Task: Search one way flight ticket for 4 adults, 1 infant in seat and 1 infant on lap in premium economy from Great Falls: Great Falls International Airport to Greenville: Pitt-greenville Airport on 5-2-2023. Choice of flights is JetBlue. Number of bags: 2 carry on bags and 1 checked bag. Price is upto 98000. Outbound departure time preference is 4:15.
Action: Mouse moved to (276, 244)
Screenshot: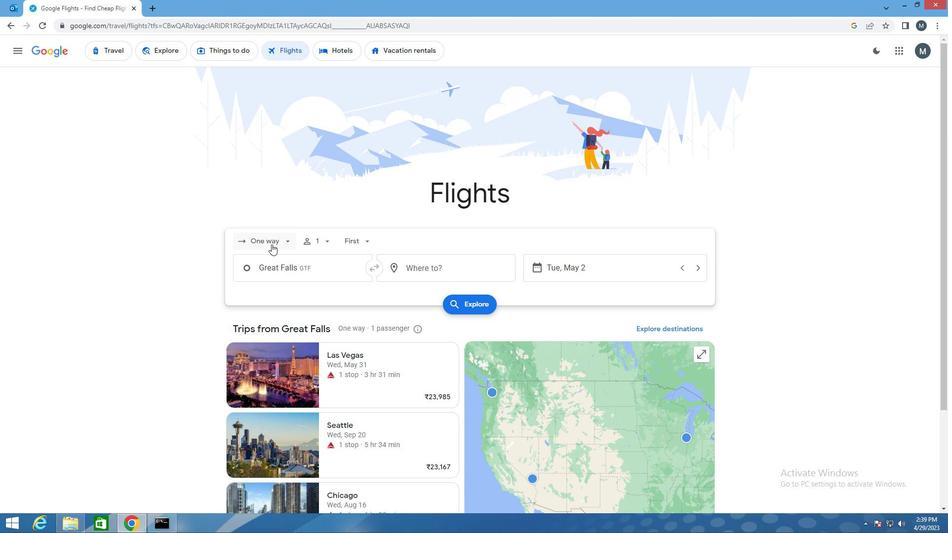 
Action: Mouse pressed left at (276, 244)
Screenshot: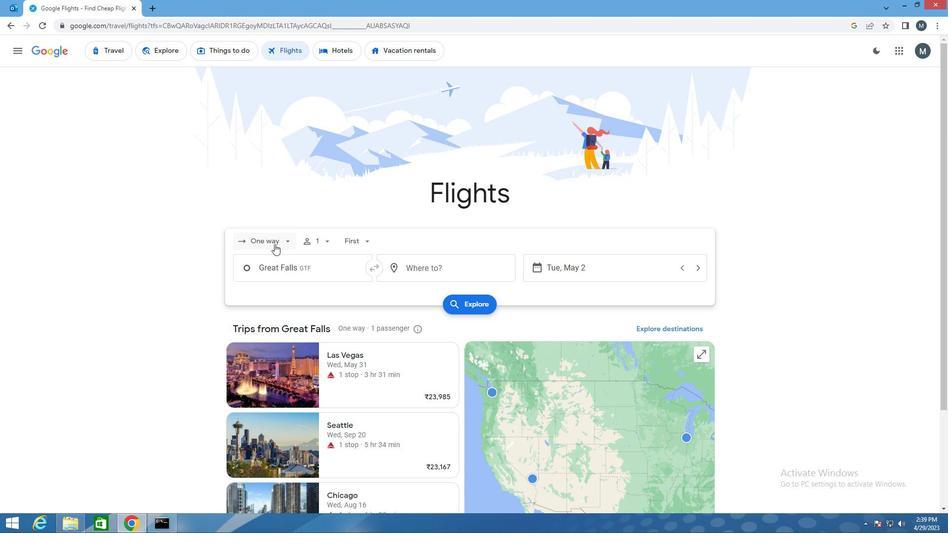 
Action: Mouse moved to (291, 282)
Screenshot: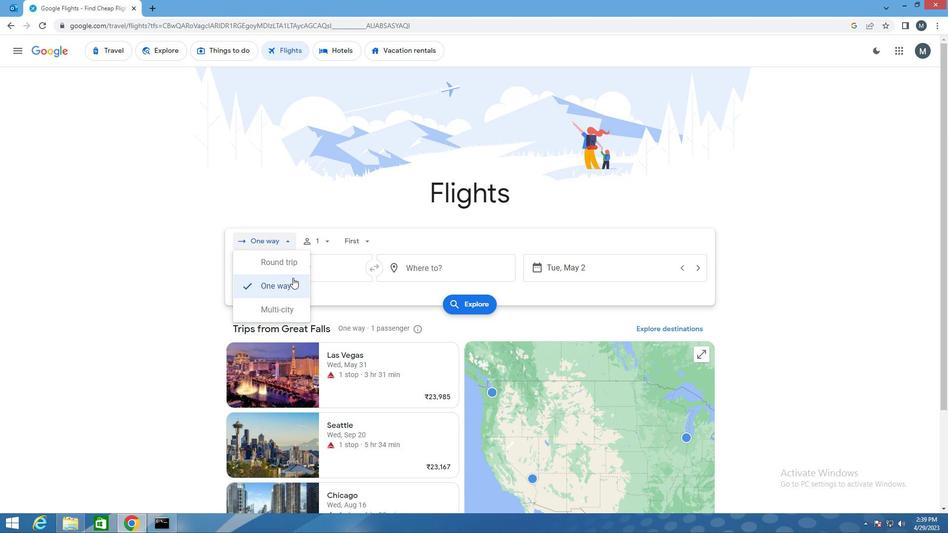 
Action: Mouse pressed left at (291, 282)
Screenshot: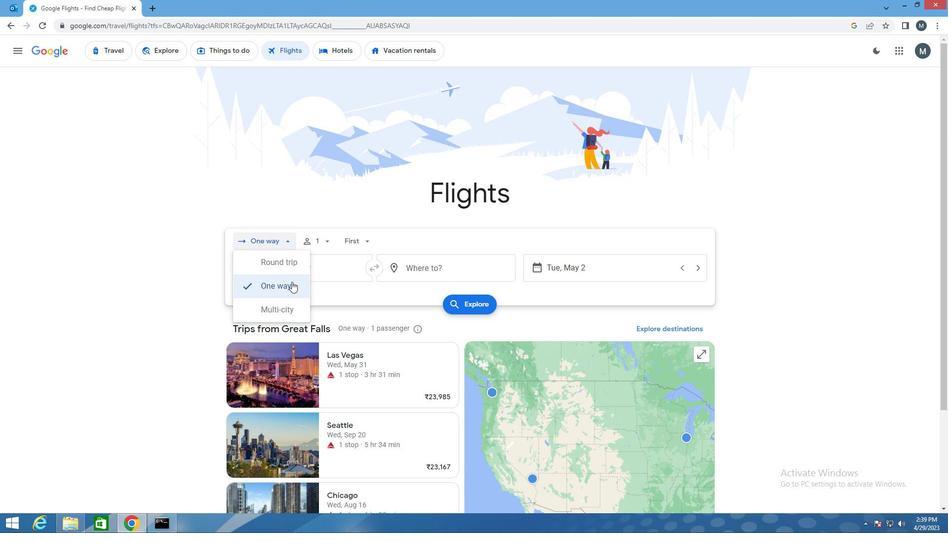
Action: Mouse moved to (322, 238)
Screenshot: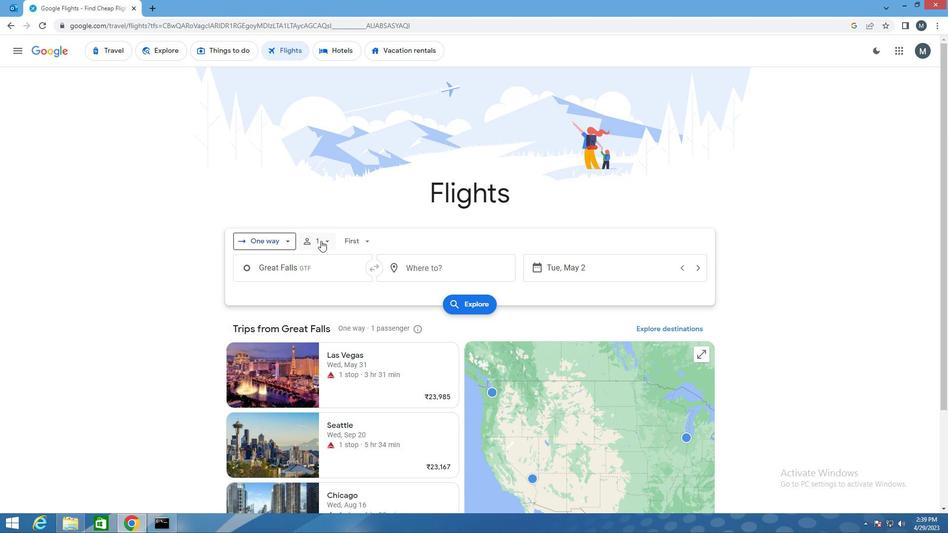 
Action: Mouse pressed left at (322, 238)
Screenshot: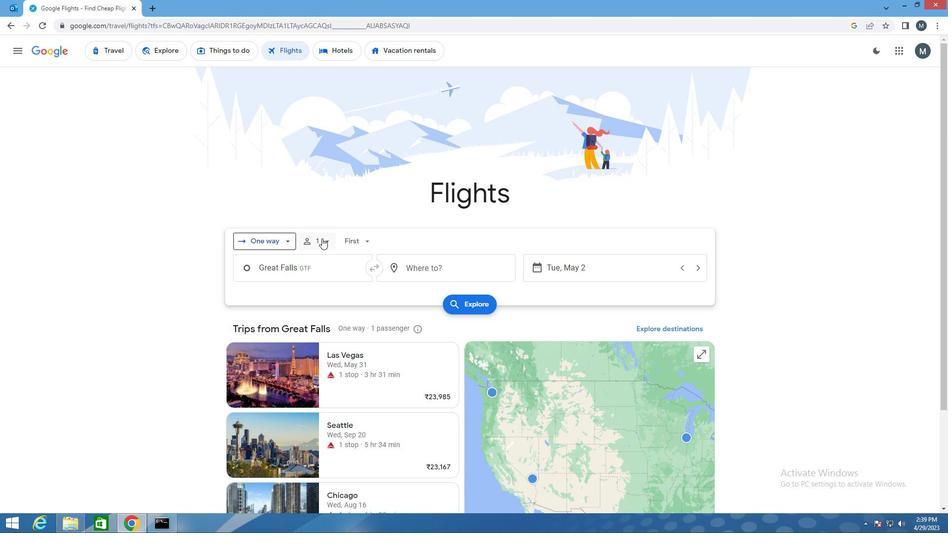 
Action: Mouse moved to (404, 266)
Screenshot: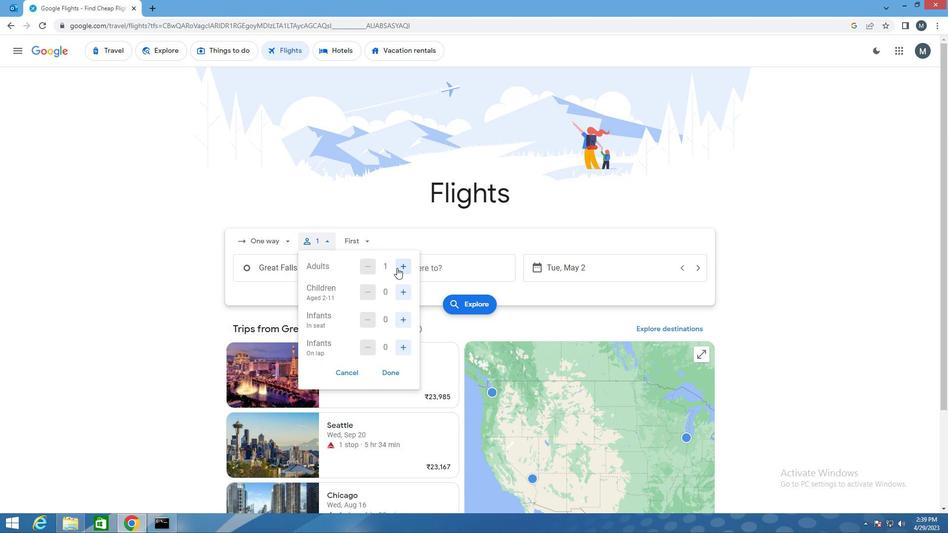 
Action: Mouse pressed left at (404, 266)
Screenshot: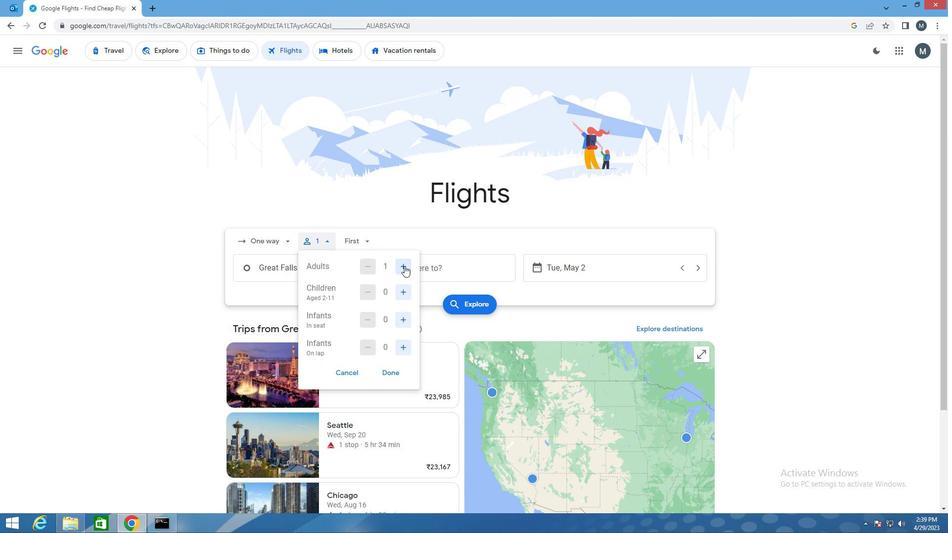 
Action: Mouse pressed left at (404, 266)
Screenshot: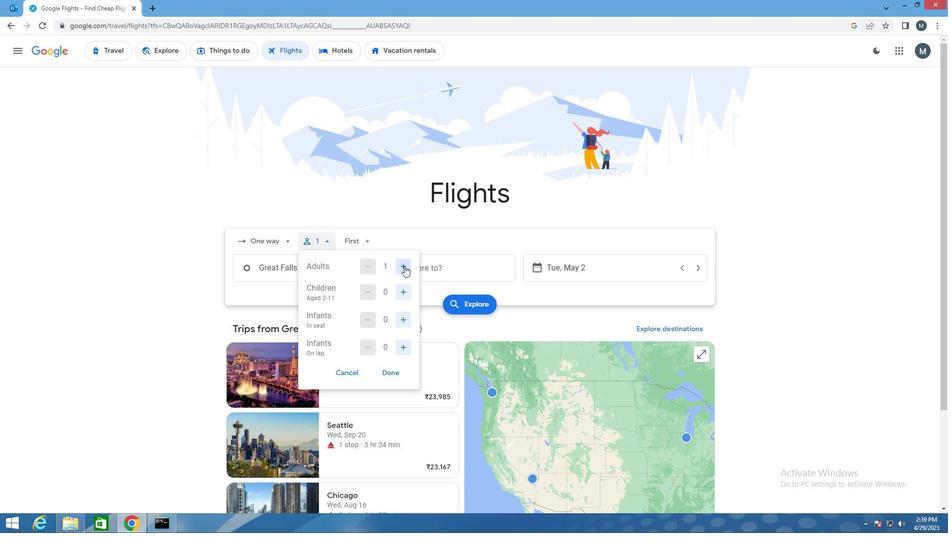 
Action: Mouse pressed left at (404, 266)
Screenshot: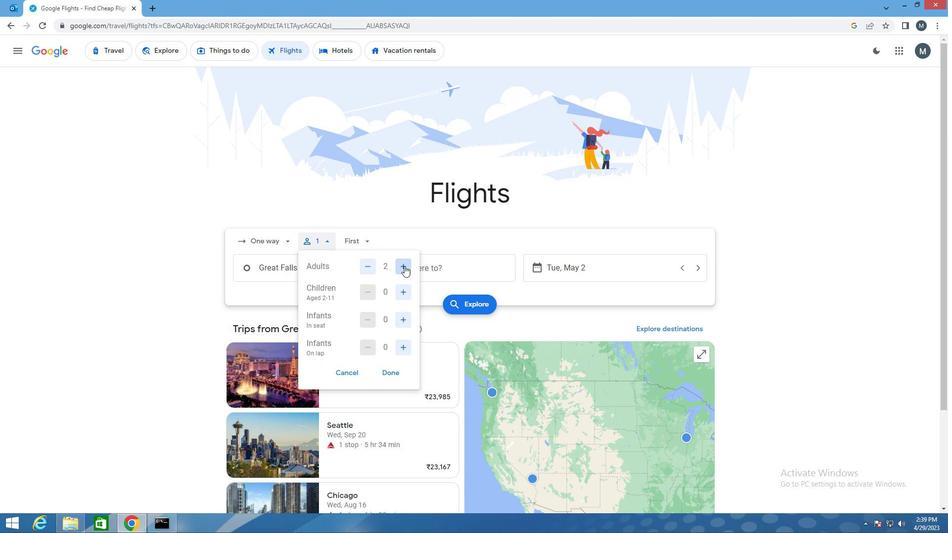 
Action: Mouse moved to (404, 295)
Screenshot: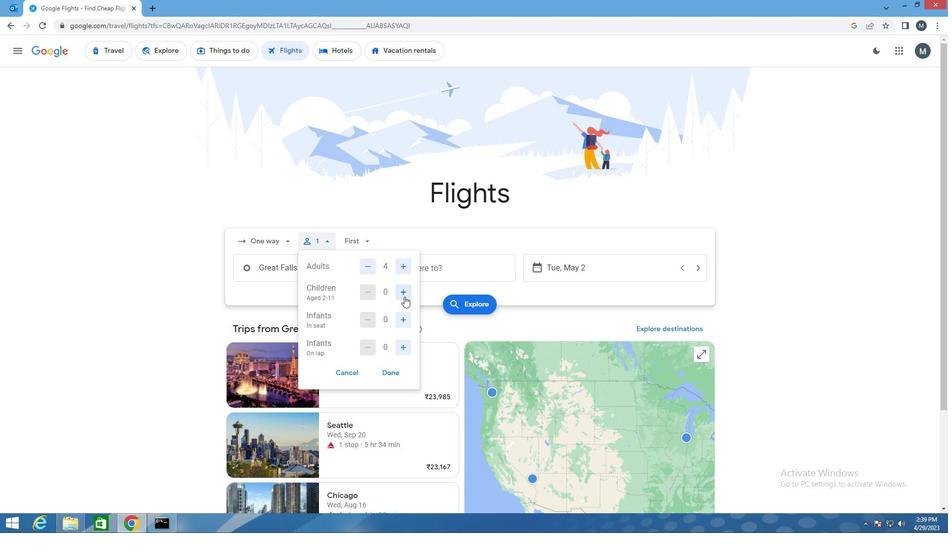 
Action: Mouse pressed left at (404, 295)
Screenshot: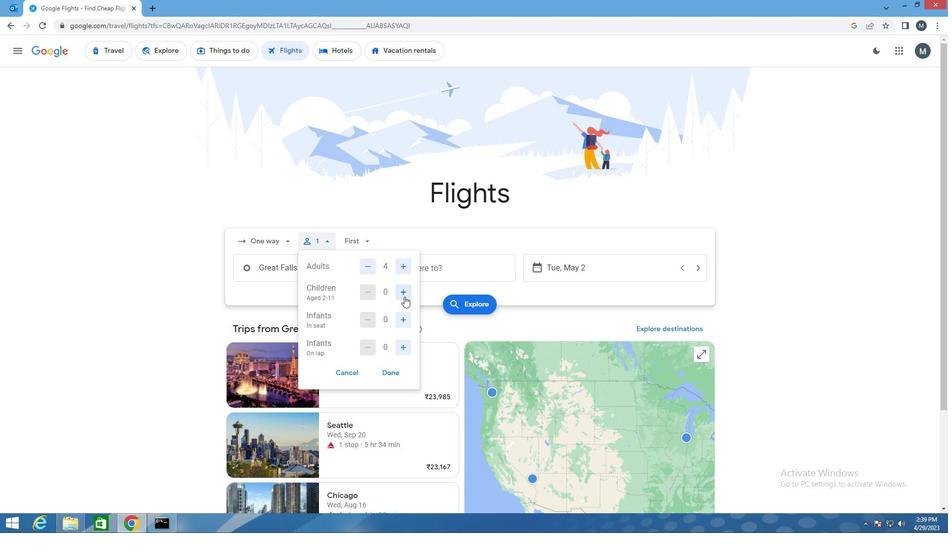 
Action: Mouse moved to (367, 294)
Screenshot: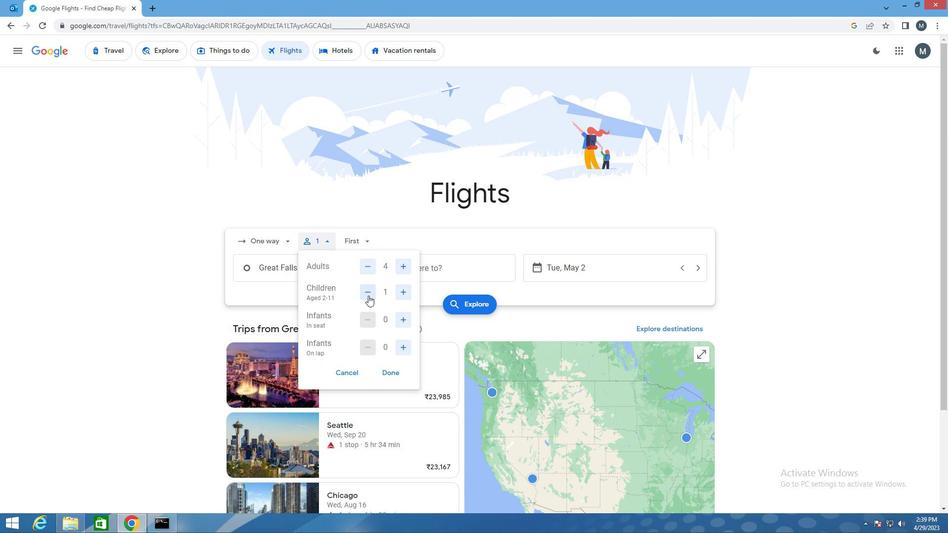
Action: Mouse pressed left at (367, 294)
Screenshot: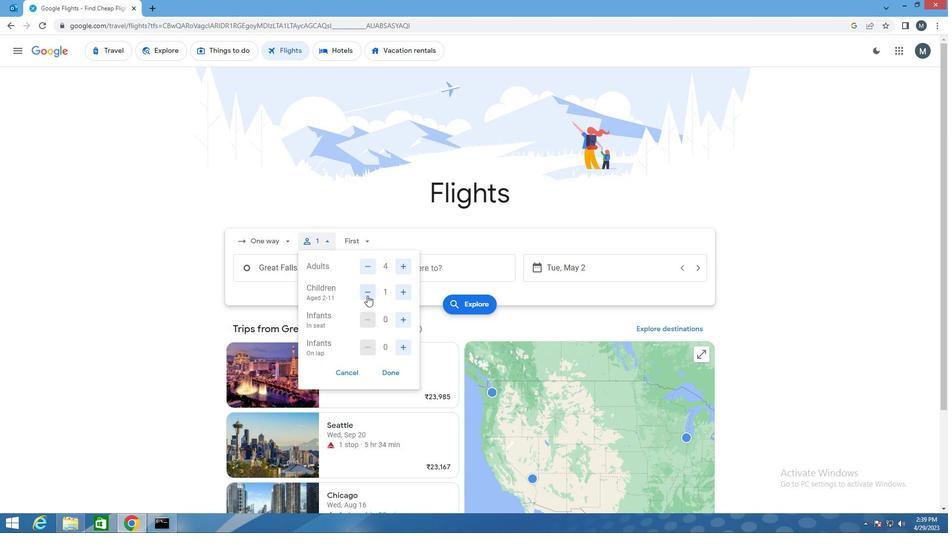 
Action: Mouse moved to (401, 324)
Screenshot: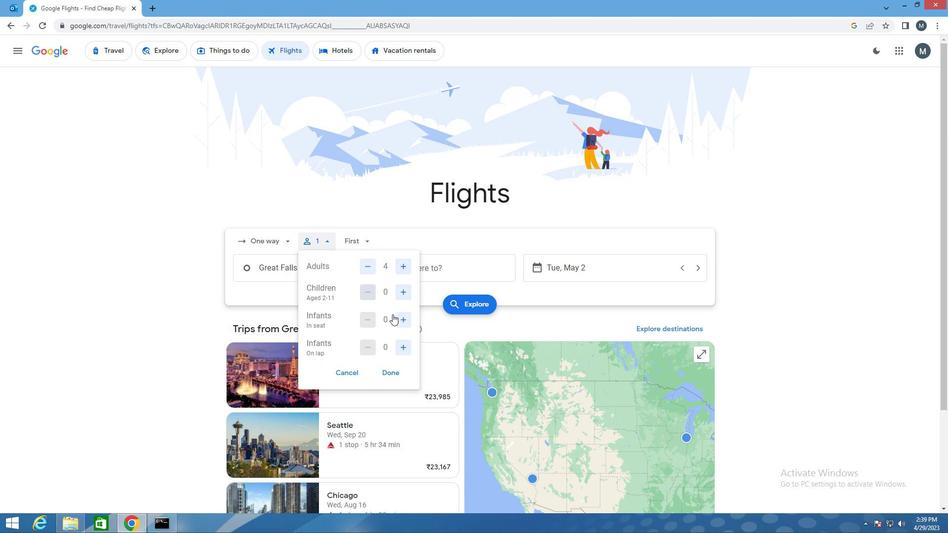 
Action: Mouse pressed left at (401, 324)
Screenshot: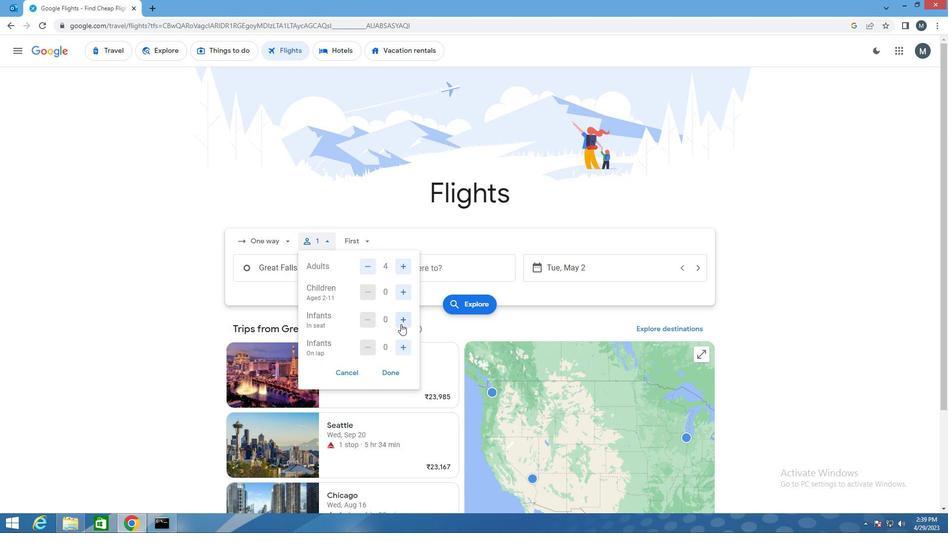 
Action: Mouse moved to (404, 344)
Screenshot: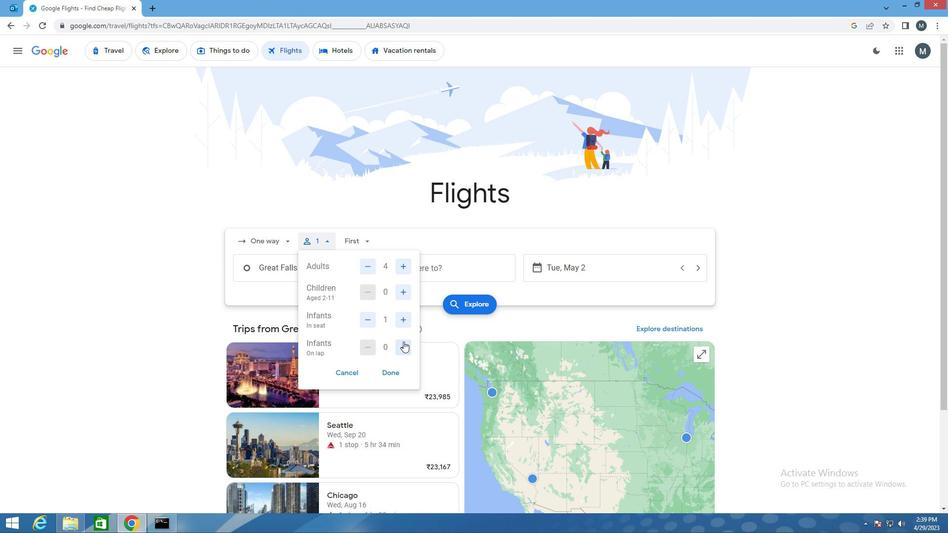 
Action: Mouse pressed left at (404, 344)
Screenshot: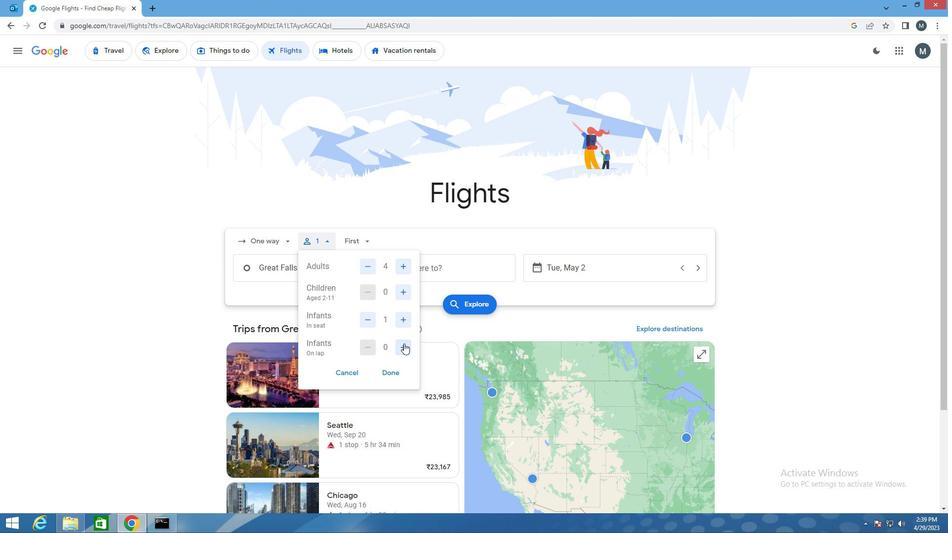 
Action: Mouse moved to (389, 373)
Screenshot: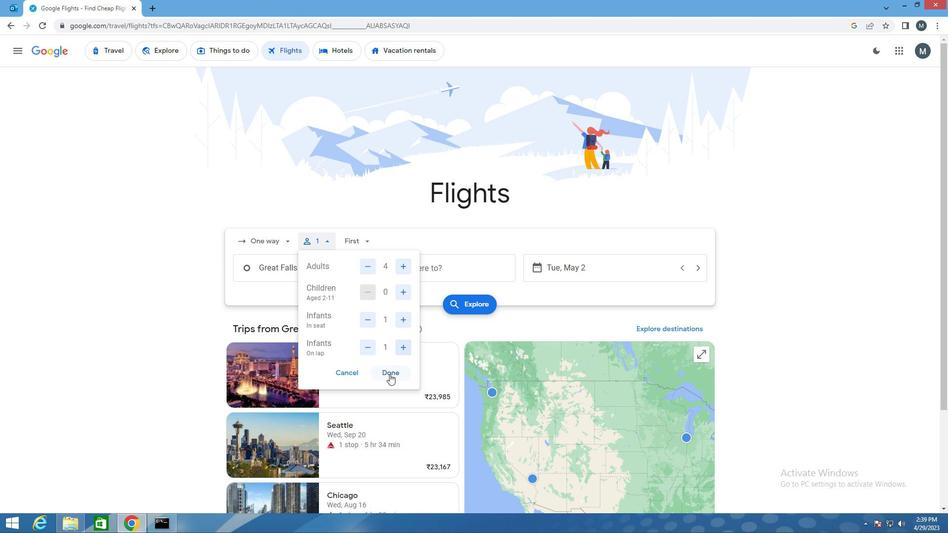 
Action: Mouse pressed left at (389, 373)
Screenshot: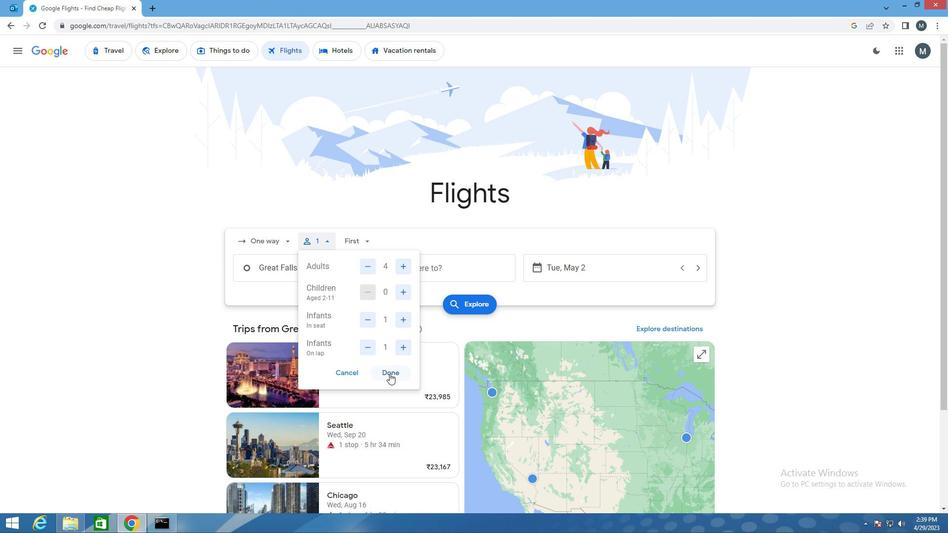 
Action: Mouse moved to (368, 247)
Screenshot: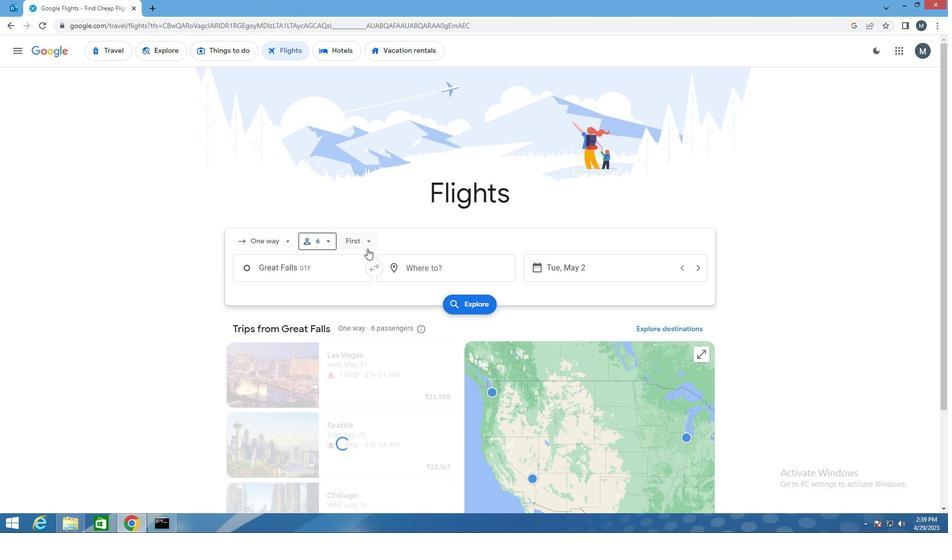 
Action: Mouse pressed left at (368, 247)
Screenshot: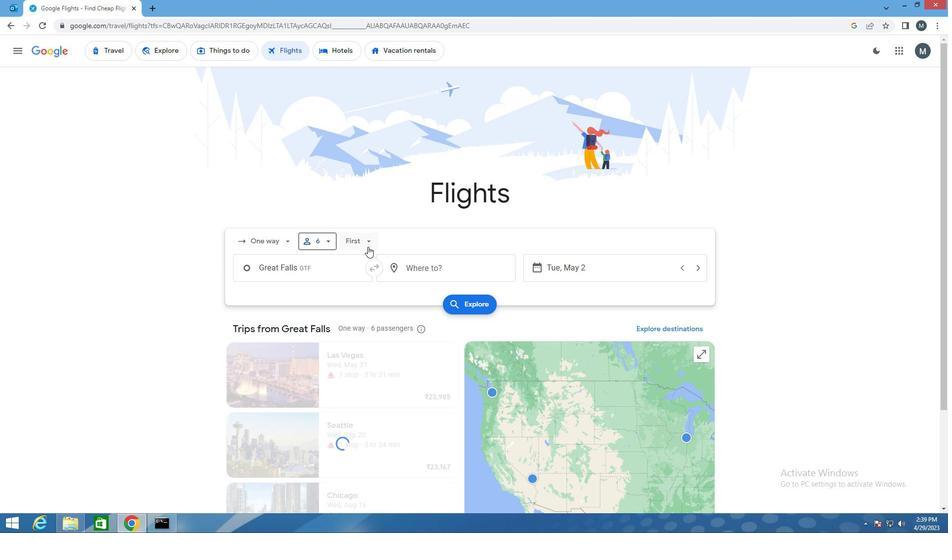 
Action: Mouse moved to (381, 288)
Screenshot: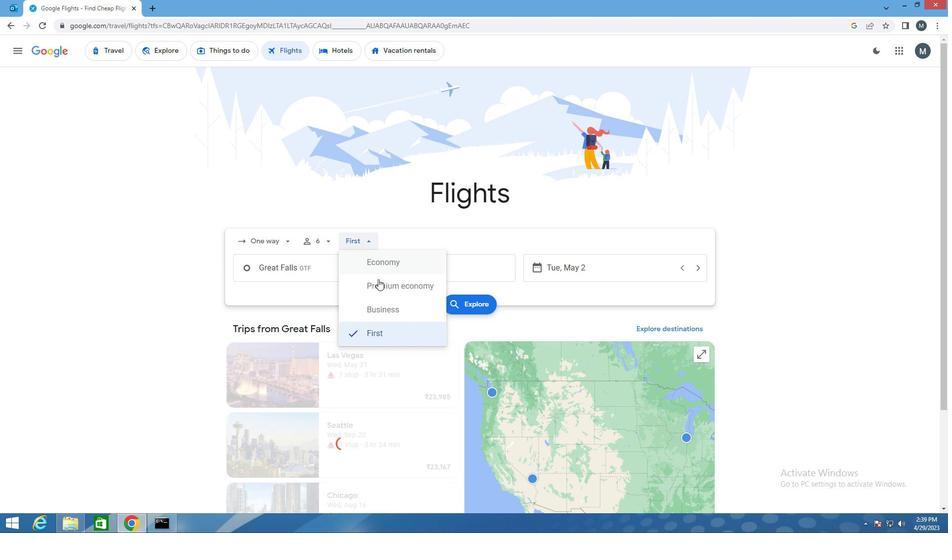 
Action: Mouse pressed left at (381, 288)
Screenshot: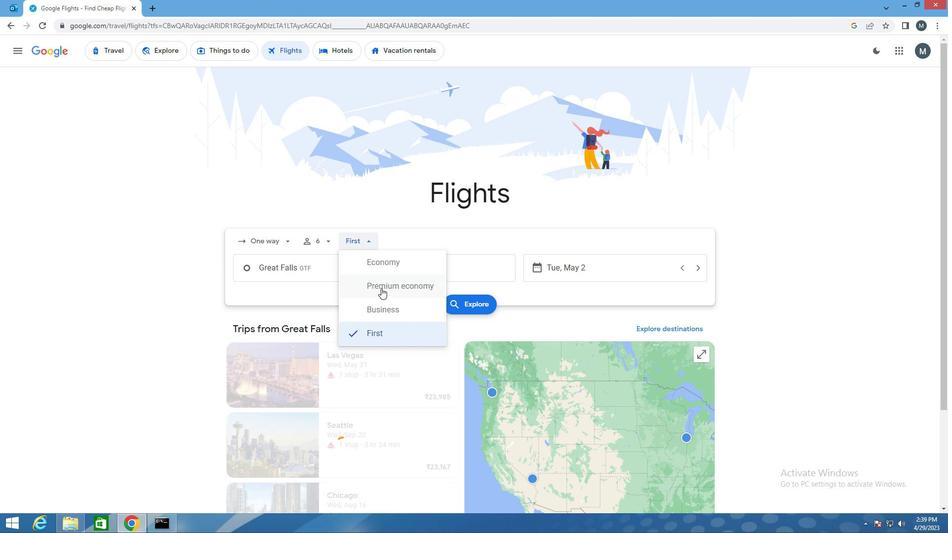 
Action: Mouse moved to (304, 271)
Screenshot: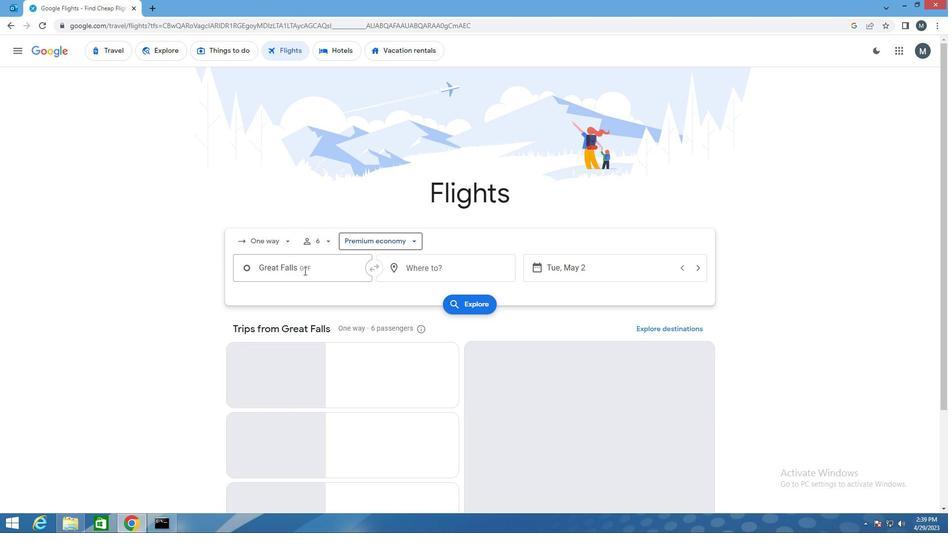 
Action: Mouse pressed left at (304, 271)
Screenshot: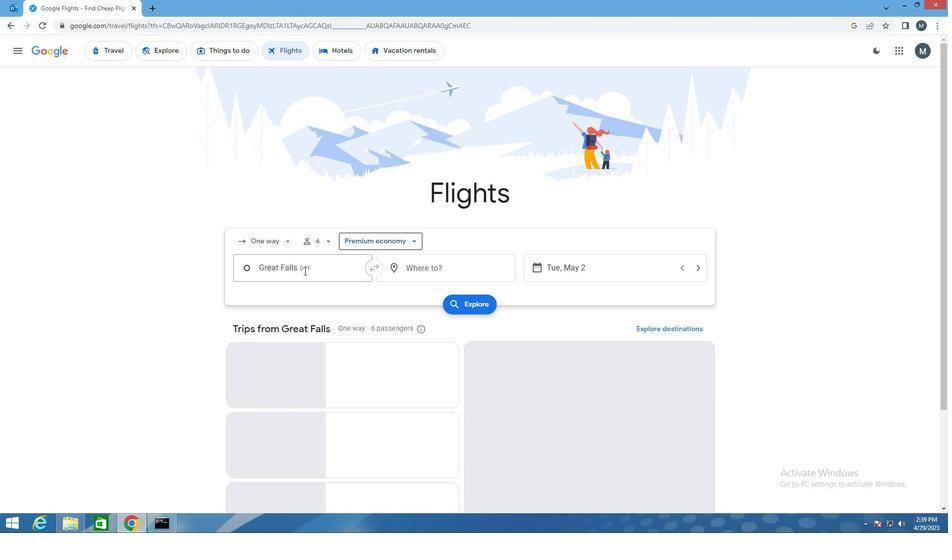 
Action: Key pressed gtf
Screenshot: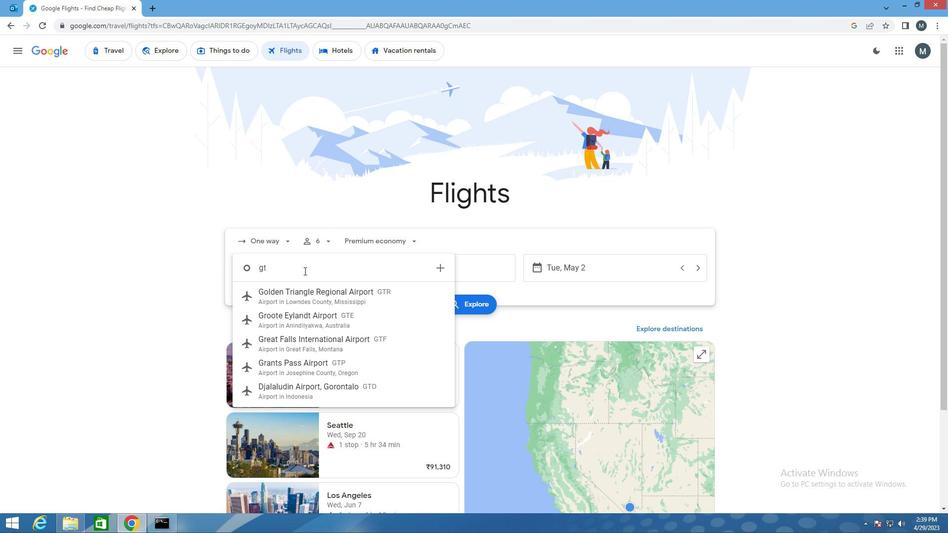 
Action: Mouse moved to (313, 278)
Screenshot: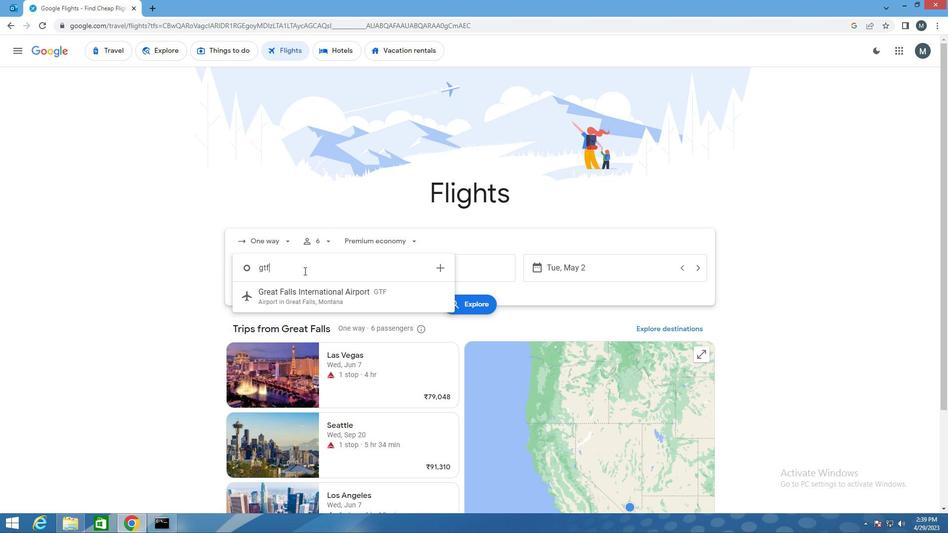 
Action: Key pressed <Key.enter>
Screenshot: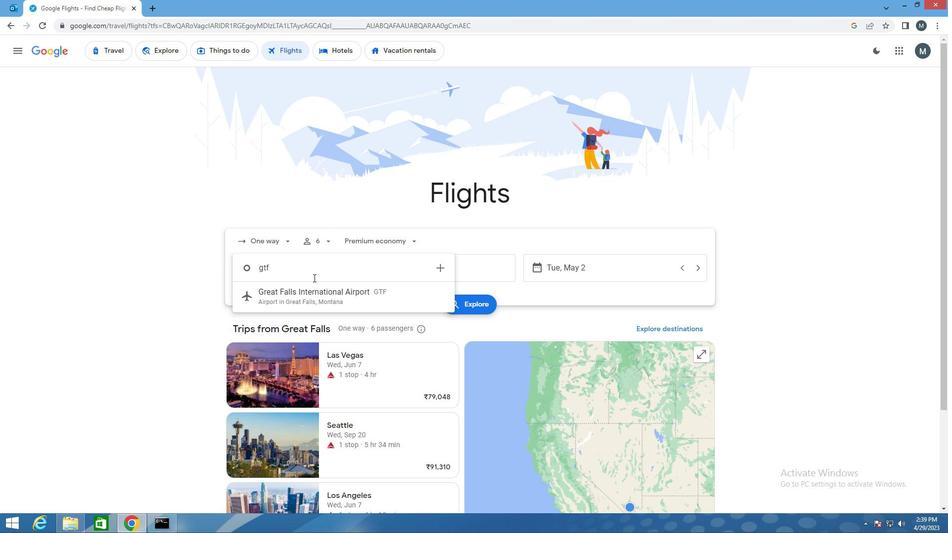 
Action: Mouse moved to (437, 266)
Screenshot: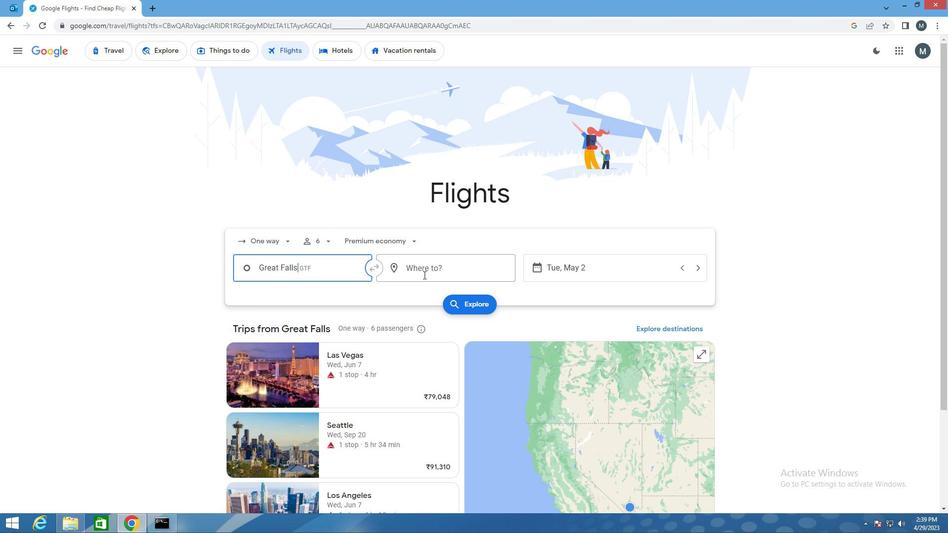 
Action: Mouse pressed left at (437, 266)
Screenshot: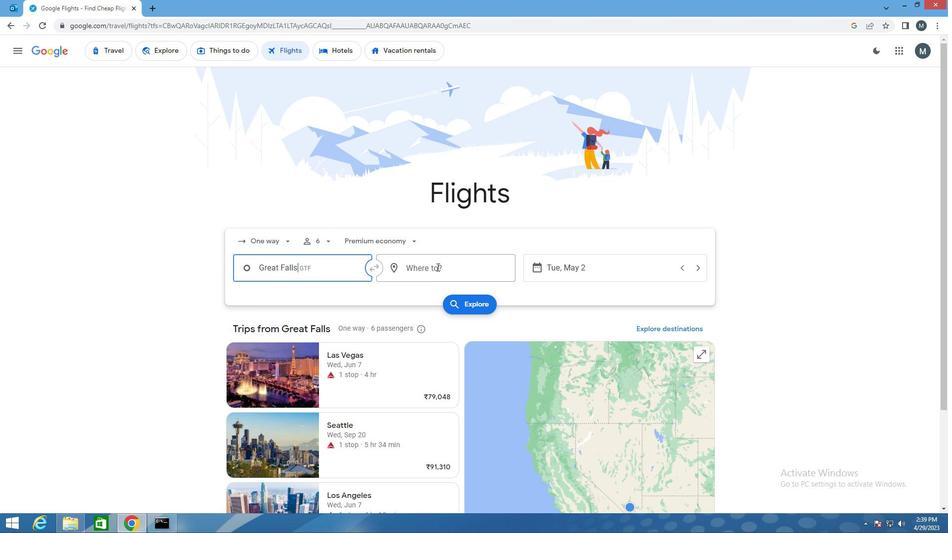 
Action: Mouse moved to (437, 266)
Screenshot: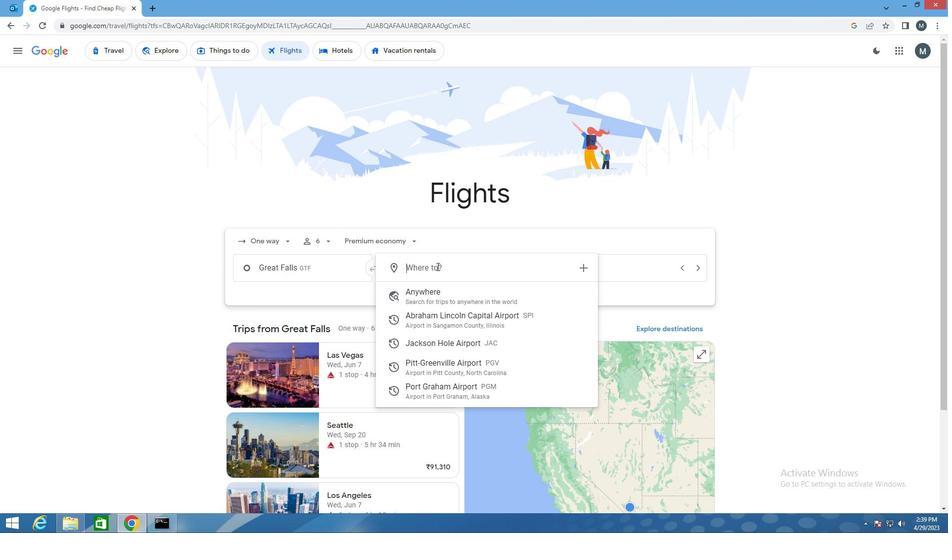
Action: Key pressed pgv
Screenshot: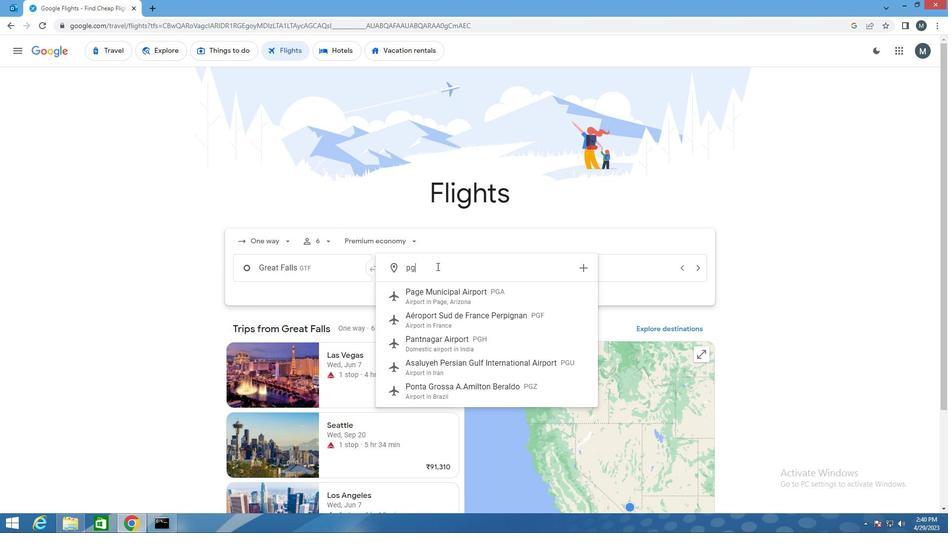 
Action: Mouse moved to (427, 266)
Screenshot: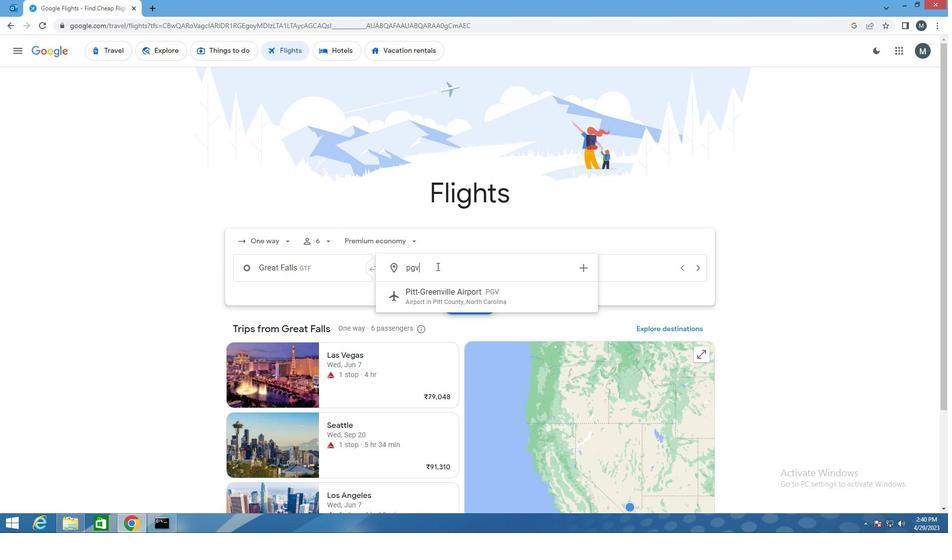 
Action: Key pressed <Key.enter>
Screenshot: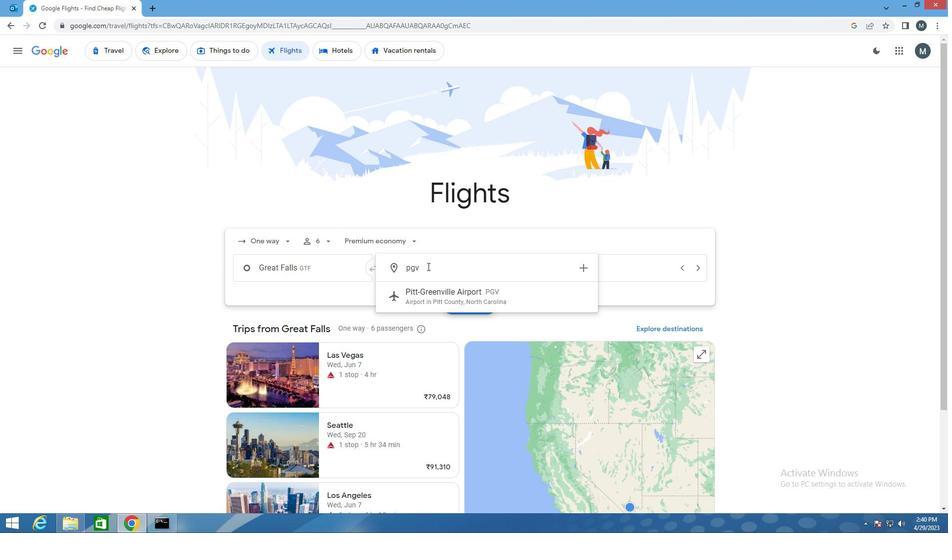 
Action: Mouse moved to (589, 272)
Screenshot: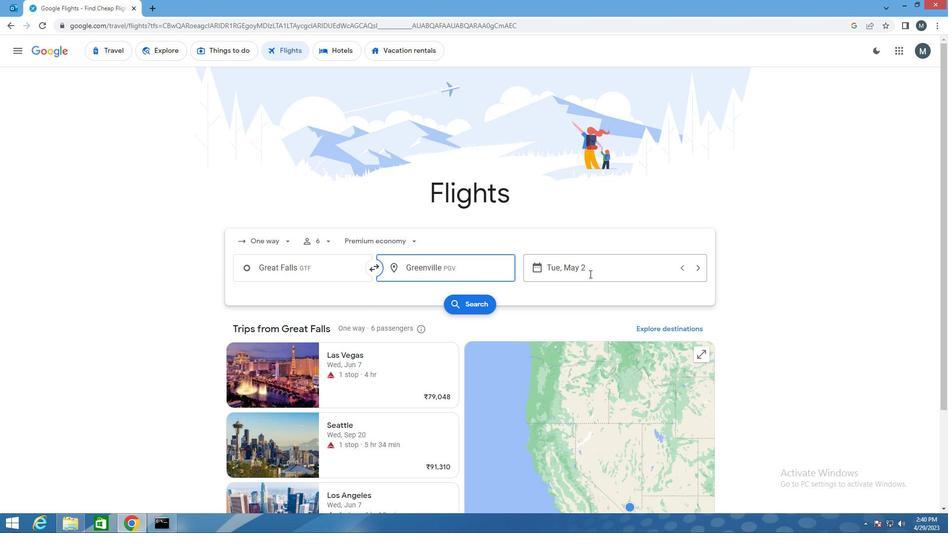 
Action: Mouse pressed left at (589, 272)
Screenshot: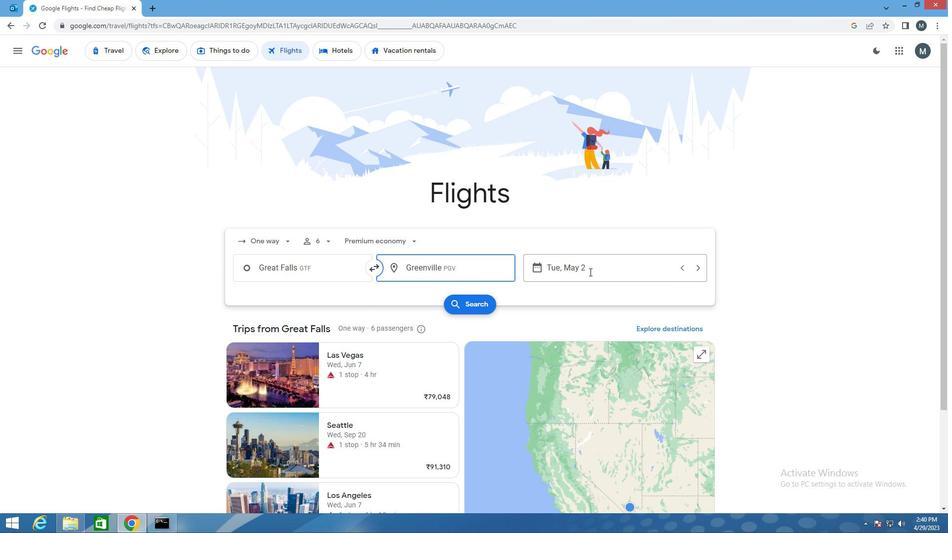 
Action: Mouse moved to (587, 332)
Screenshot: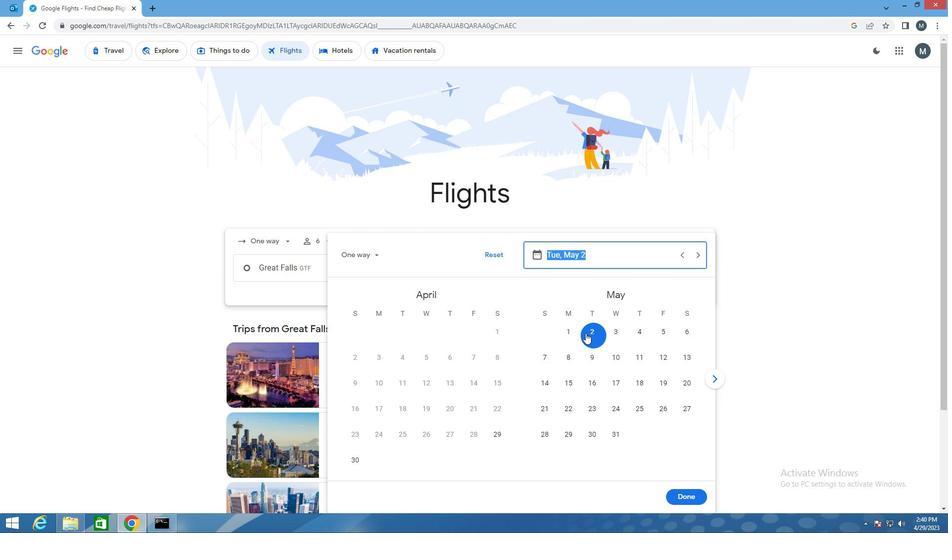 
Action: Mouse pressed left at (587, 332)
Screenshot: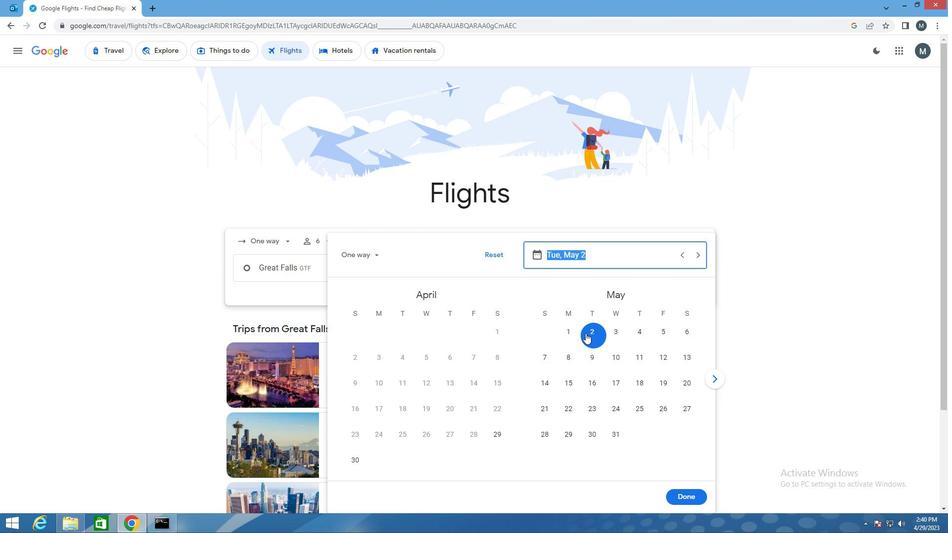 
Action: Mouse moved to (696, 499)
Screenshot: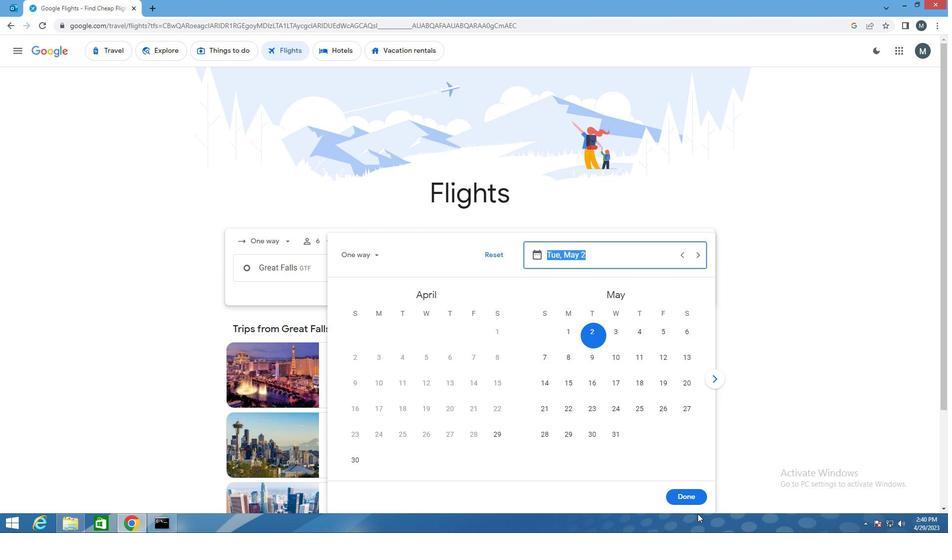 
Action: Mouse pressed left at (696, 499)
Screenshot: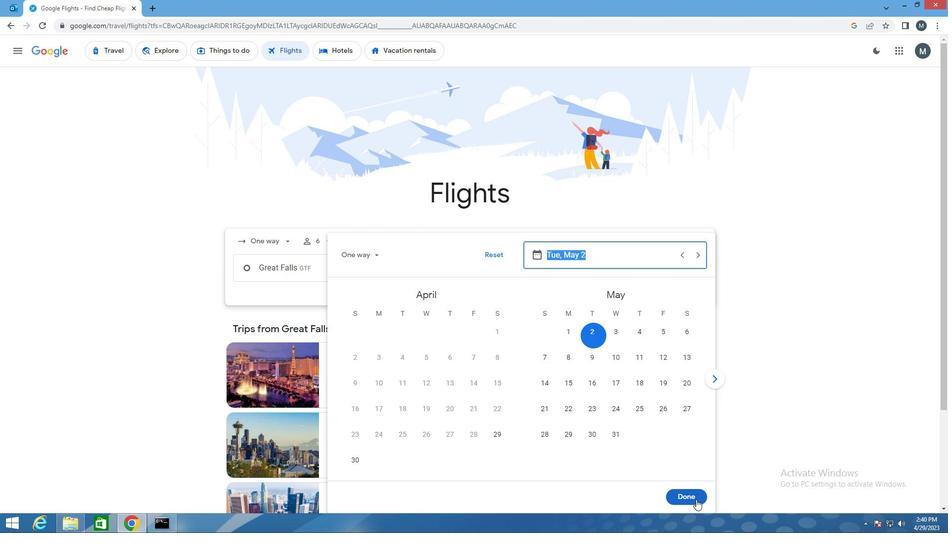 
Action: Mouse moved to (449, 302)
Screenshot: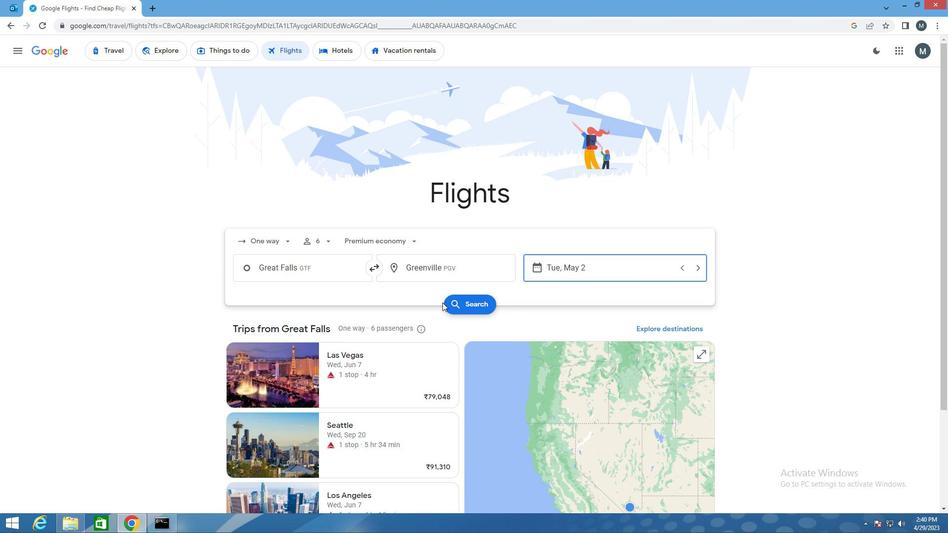 
Action: Mouse pressed left at (449, 302)
Screenshot: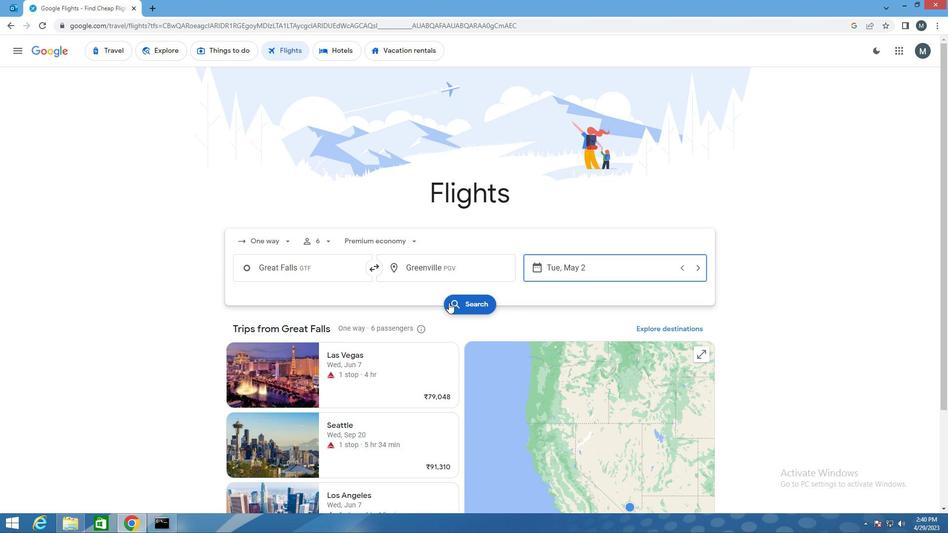 
Action: Mouse moved to (254, 144)
Screenshot: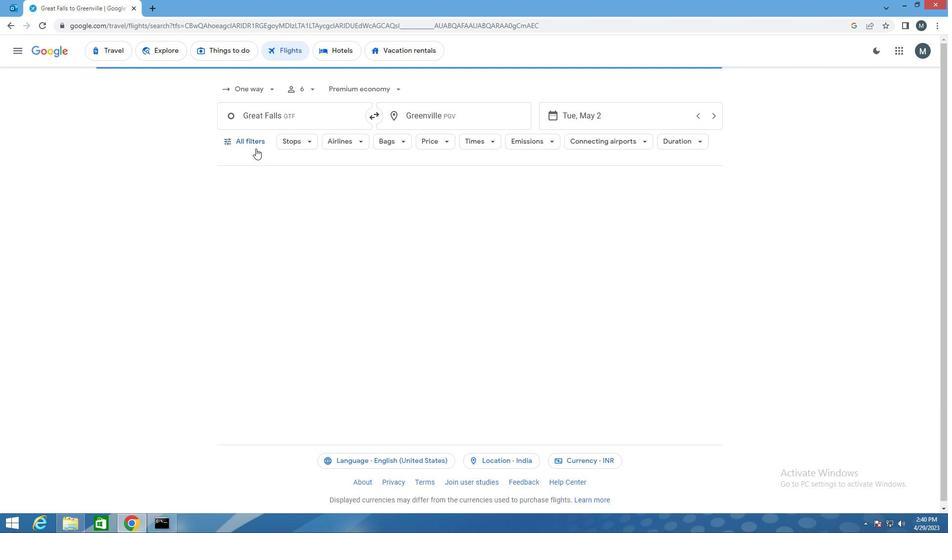 
Action: Mouse pressed left at (254, 144)
Screenshot: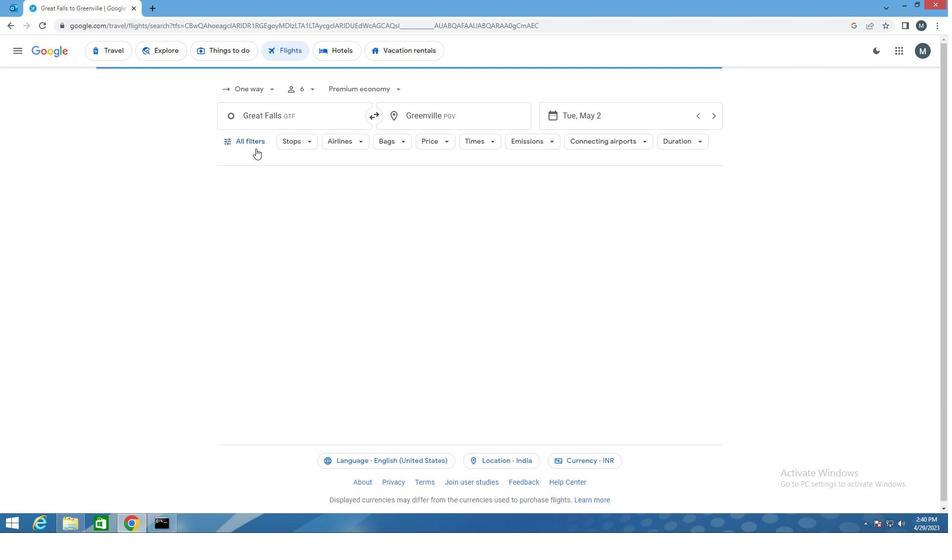 
Action: Mouse moved to (365, 349)
Screenshot: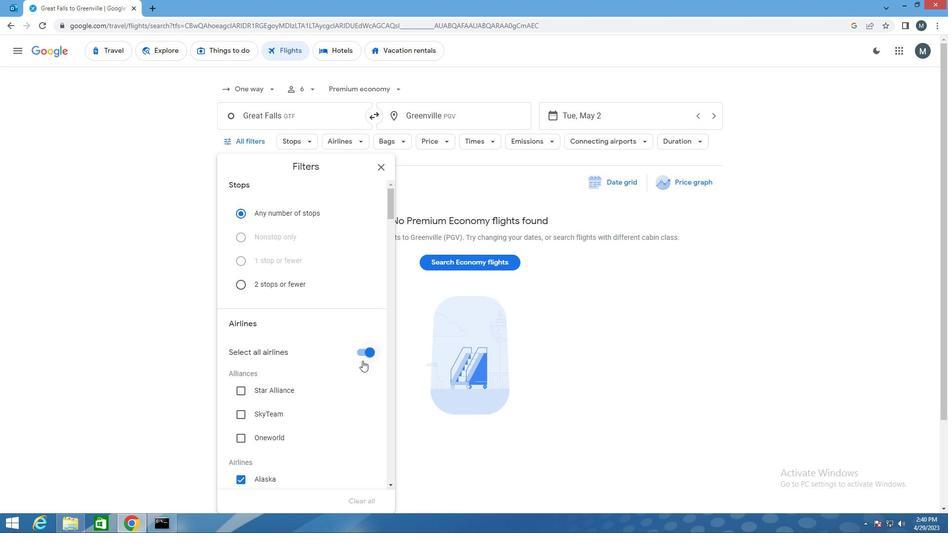 
Action: Mouse pressed left at (365, 349)
Screenshot: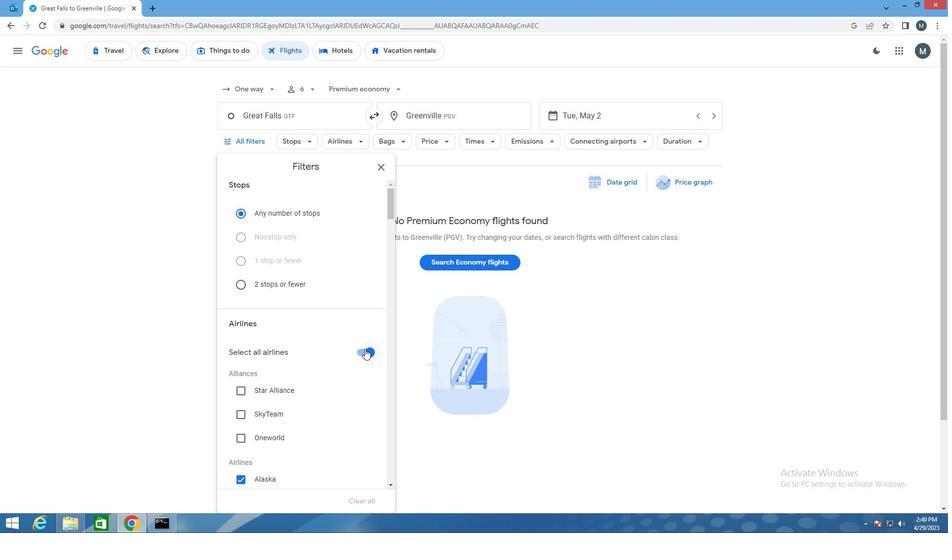 
Action: Mouse moved to (361, 332)
Screenshot: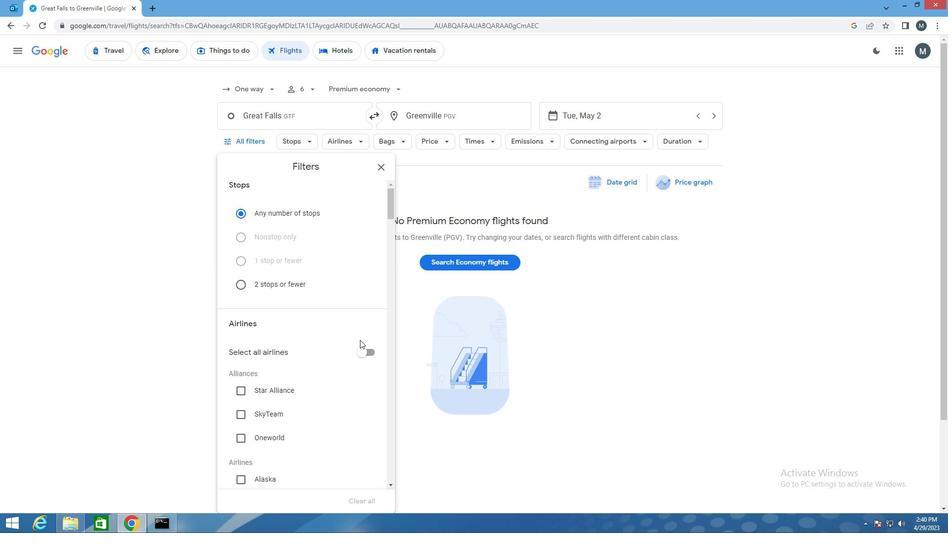 
Action: Mouse scrolled (361, 331) with delta (0, 0)
Screenshot: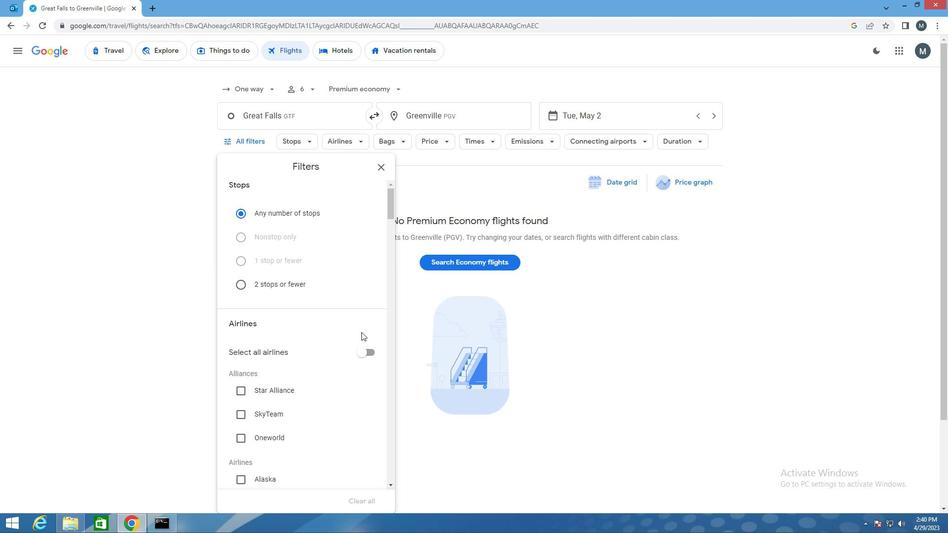 
Action: Mouse moved to (313, 308)
Screenshot: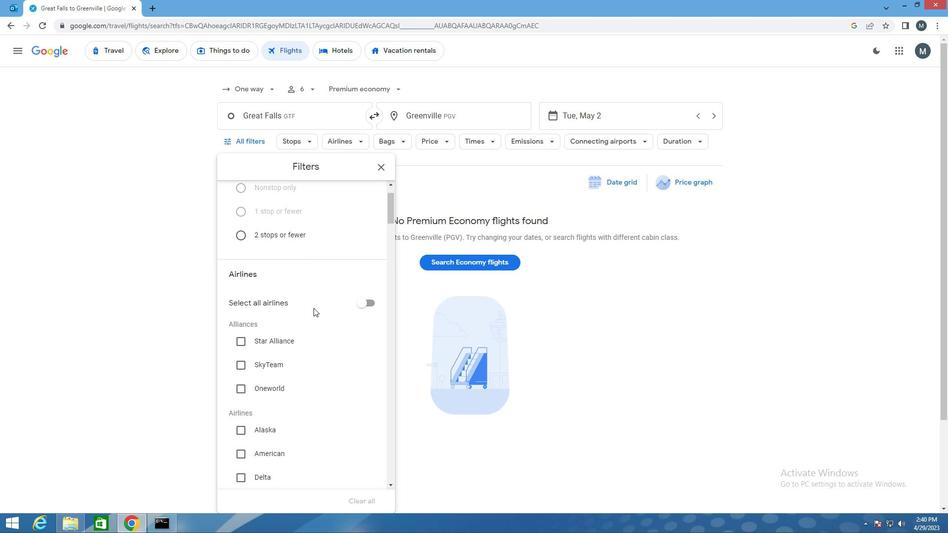 
Action: Mouse scrolled (313, 307) with delta (0, 0)
Screenshot: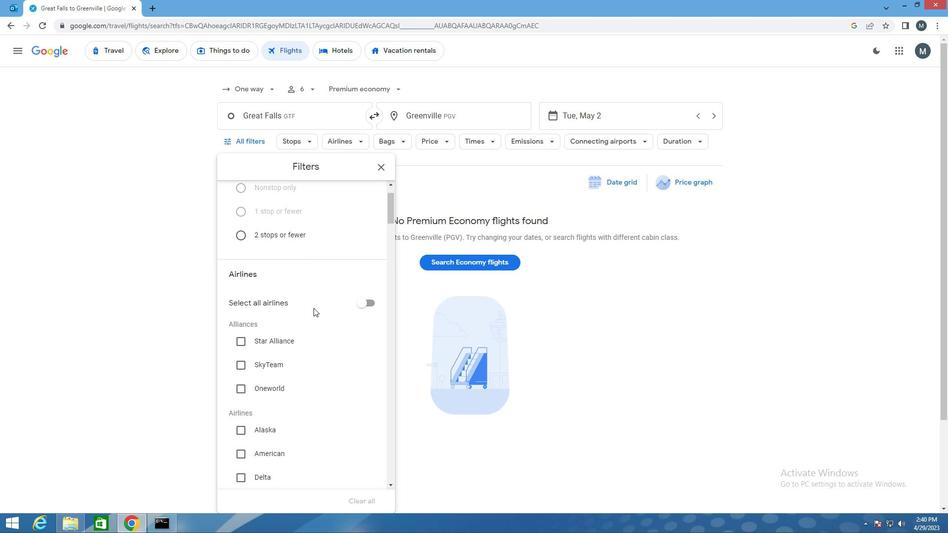 
Action: Mouse moved to (311, 315)
Screenshot: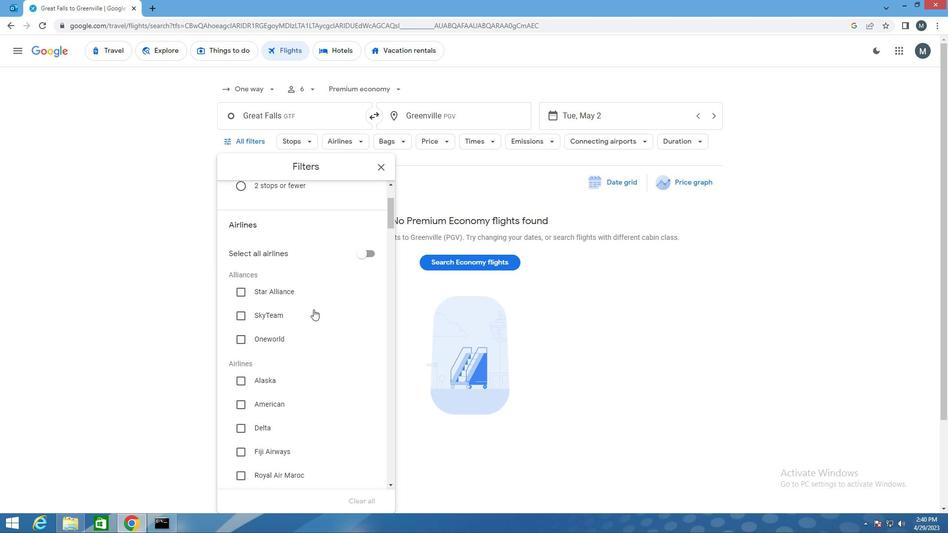 
Action: Mouse scrolled (311, 315) with delta (0, 0)
Screenshot: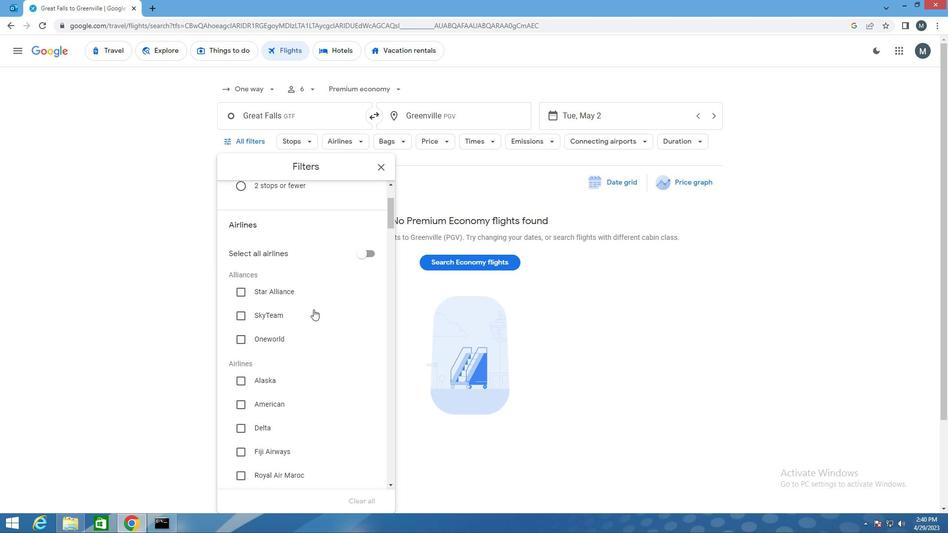 
Action: Mouse moved to (311, 317)
Screenshot: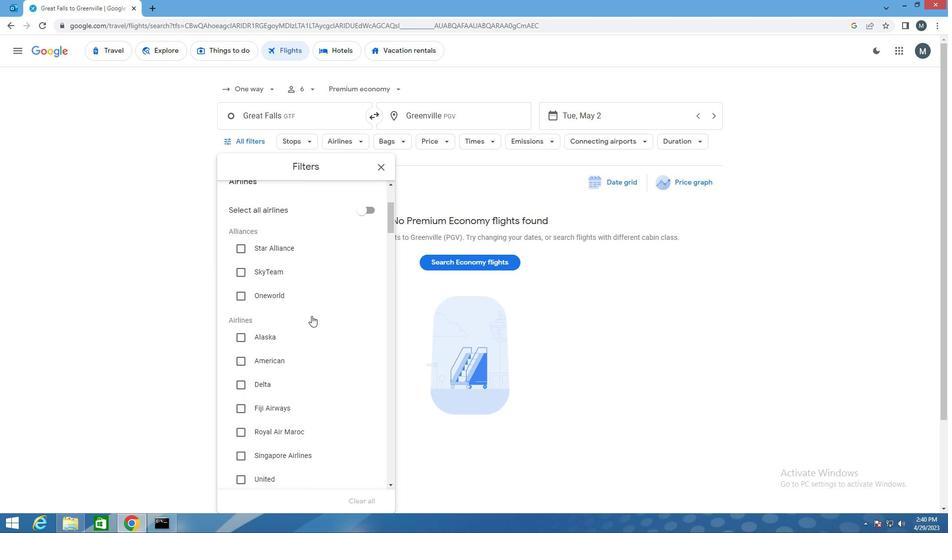
Action: Mouse scrolled (311, 317) with delta (0, 0)
Screenshot: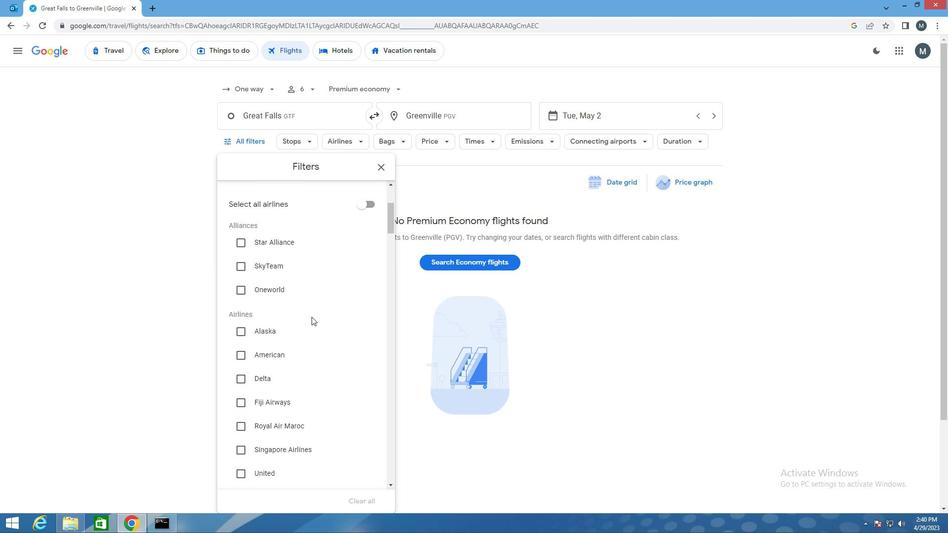 
Action: Mouse moved to (300, 318)
Screenshot: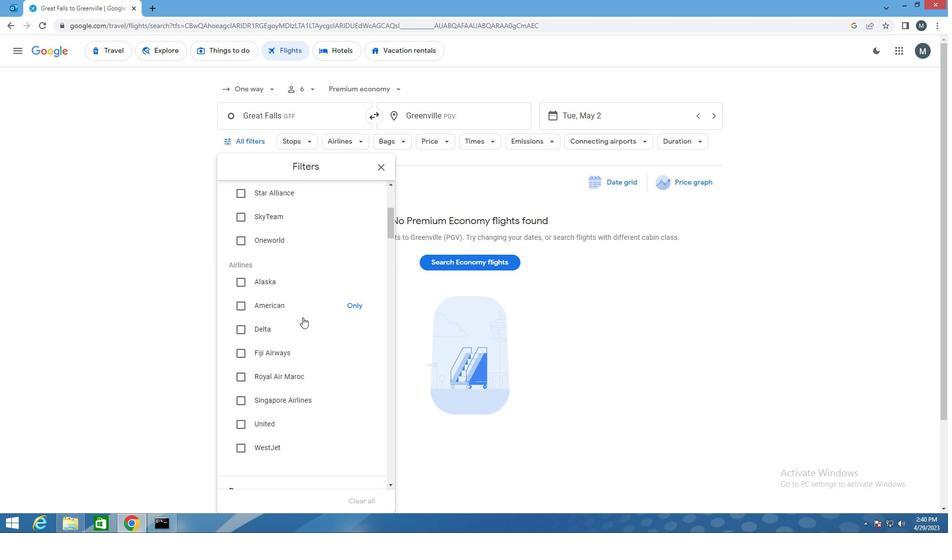 
Action: Mouse scrolled (300, 318) with delta (0, 0)
Screenshot: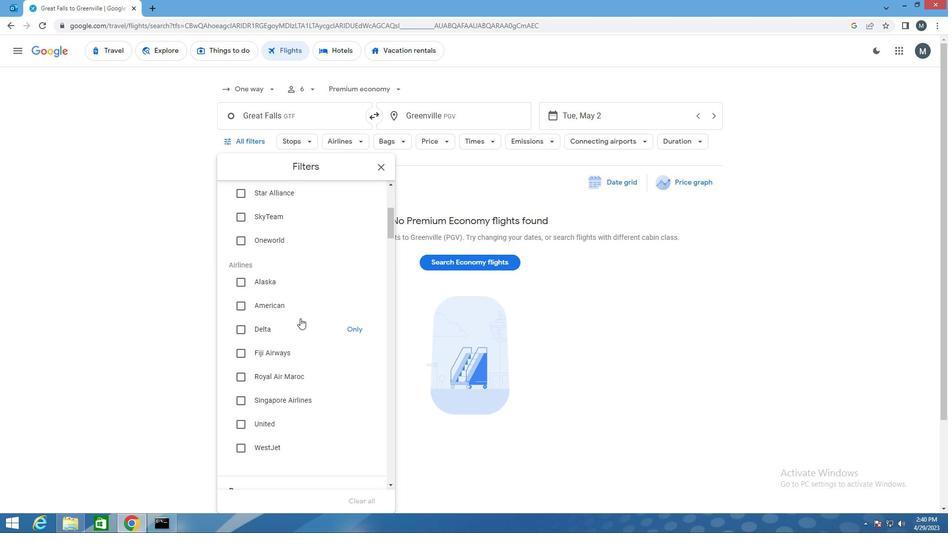 
Action: Mouse moved to (287, 325)
Screenshot: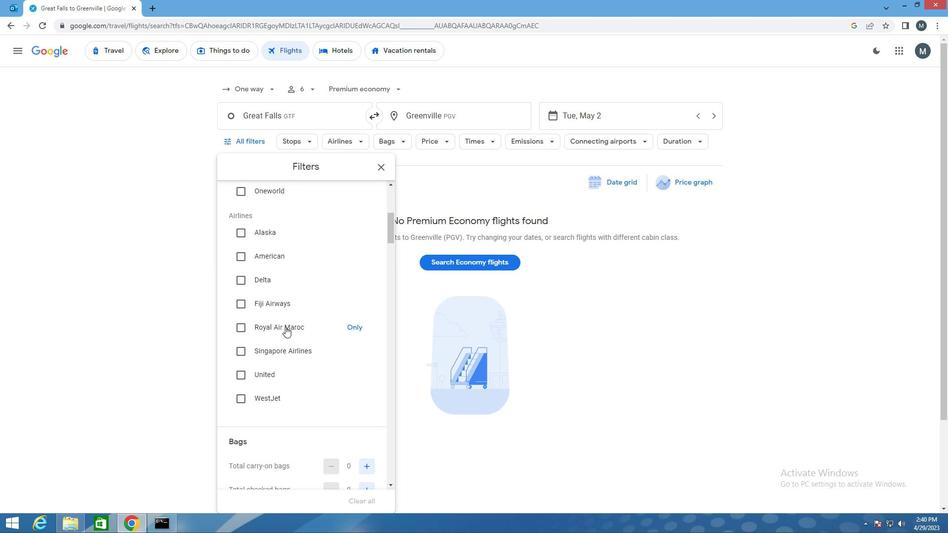 
Action: Mouse scrolled (287, 324) with delta (0, 0)
Screenshot: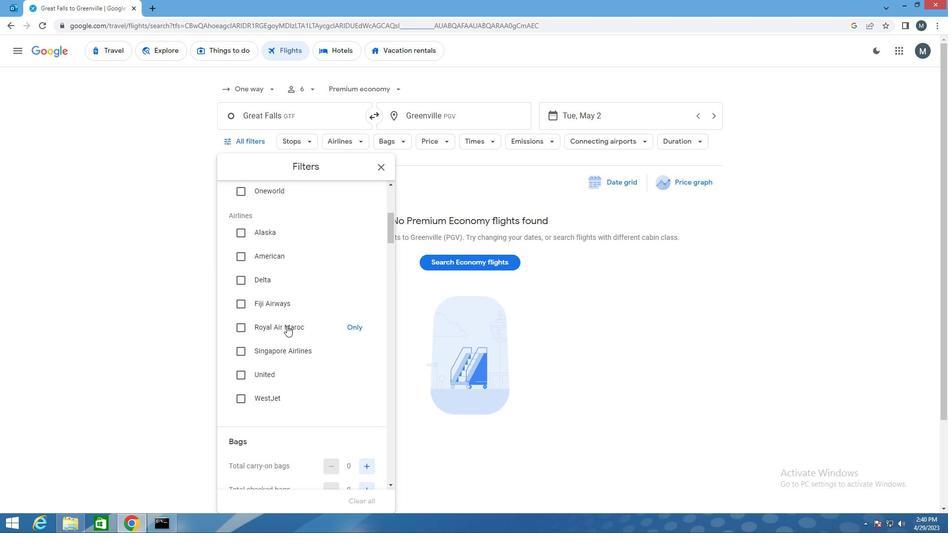 
Action: Mouse scrolled (287, 324) with delta (0, 0)
Screenshot: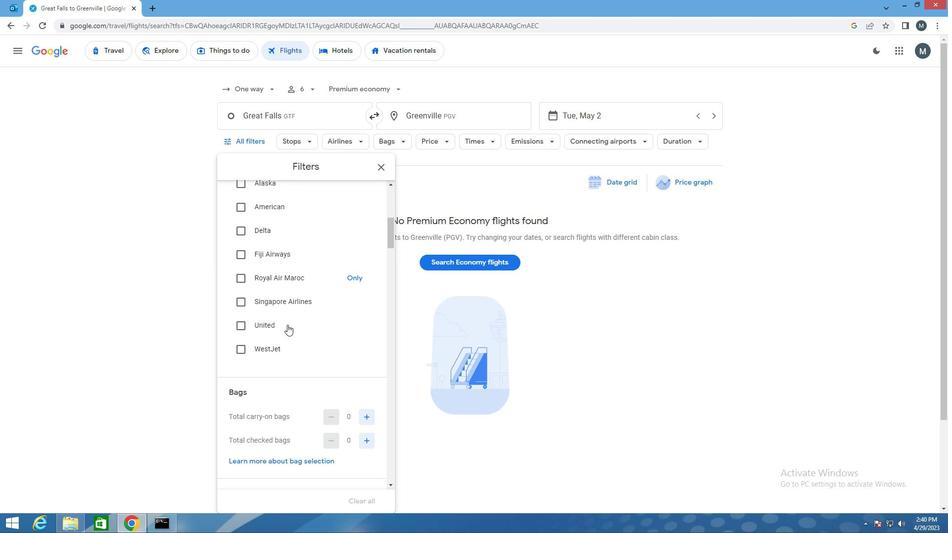 
Action: Mouse moved to (293, 321)
Screenshot: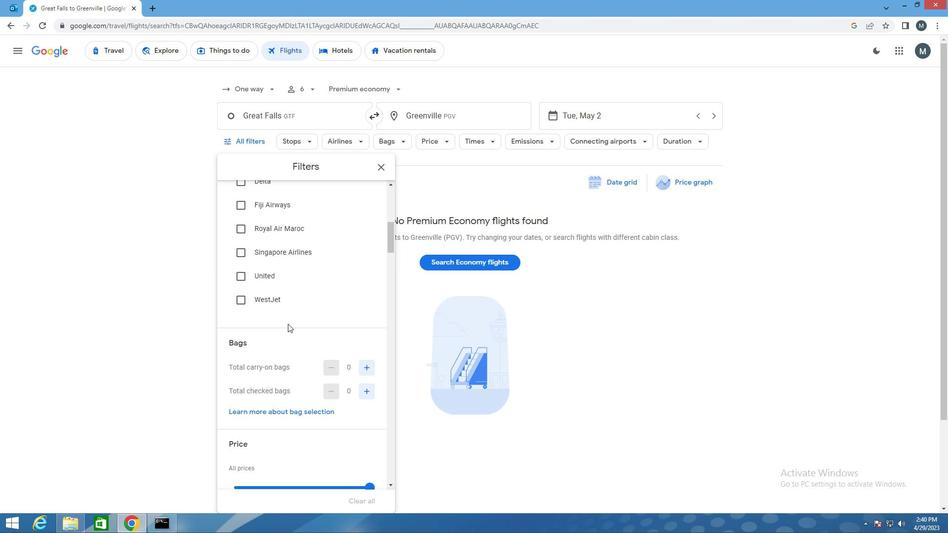 
Action: Mouse scrolled (293, 320) with delta (0, 0)
Screenshot: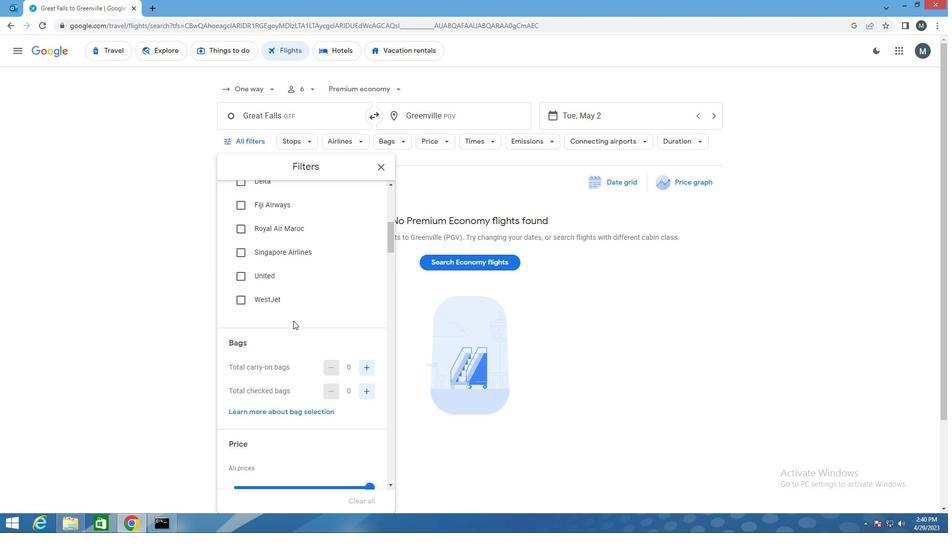 
Action: Mouse moved to (362, 319)
Screenshot: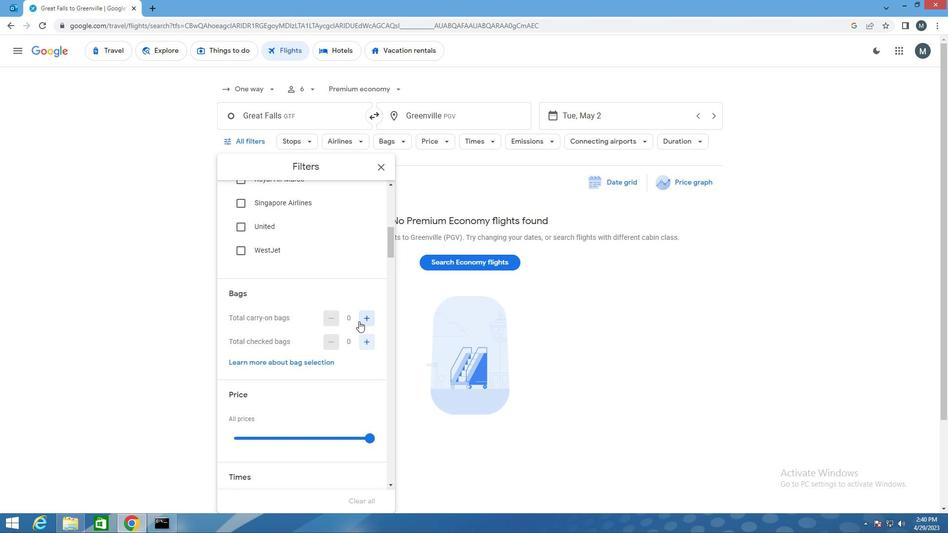 
Action: Mouse pressed left at (362, 319)
Screenshot: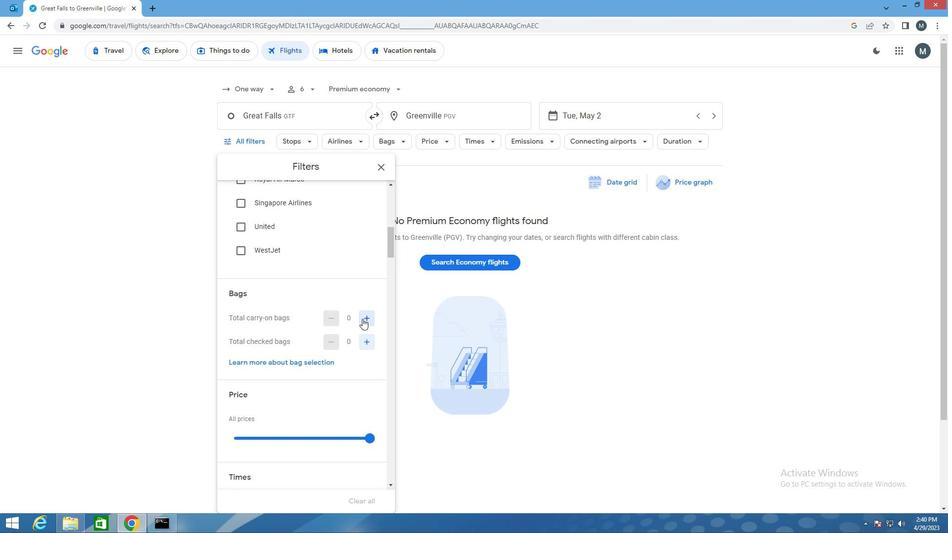 
Action: Mouse moved to (363, 319)
Screenshot: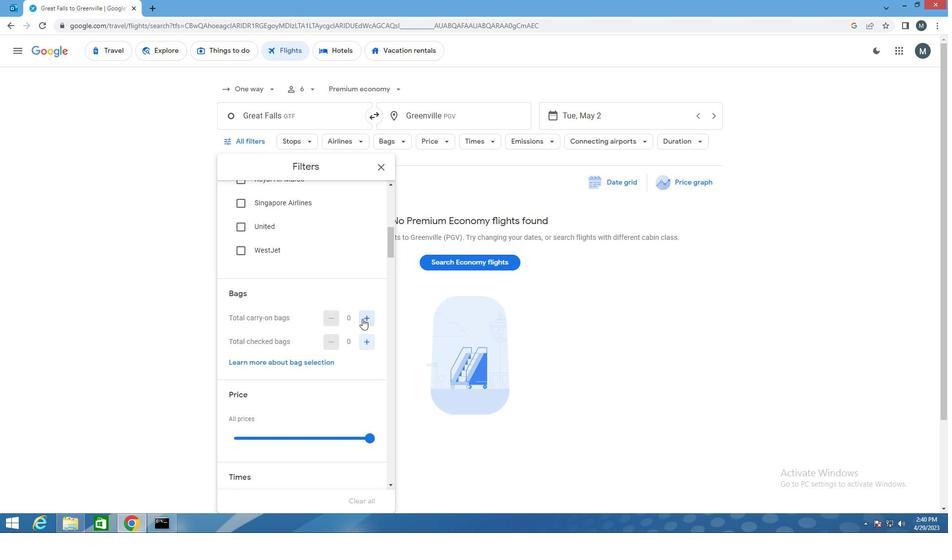 
Action: Mouse pressed left at (363, 319)
Screenshot: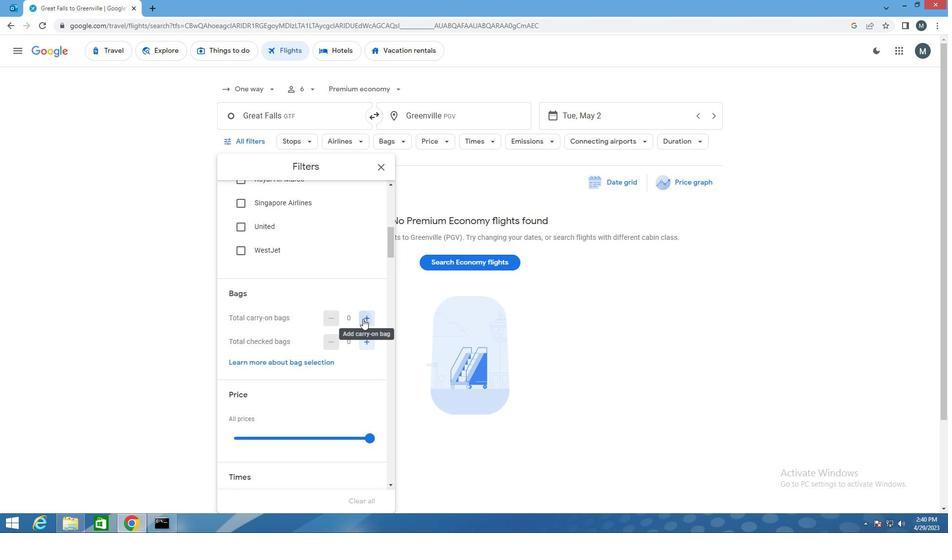
Action: Mouse moved to (366, 342)
Screenshot: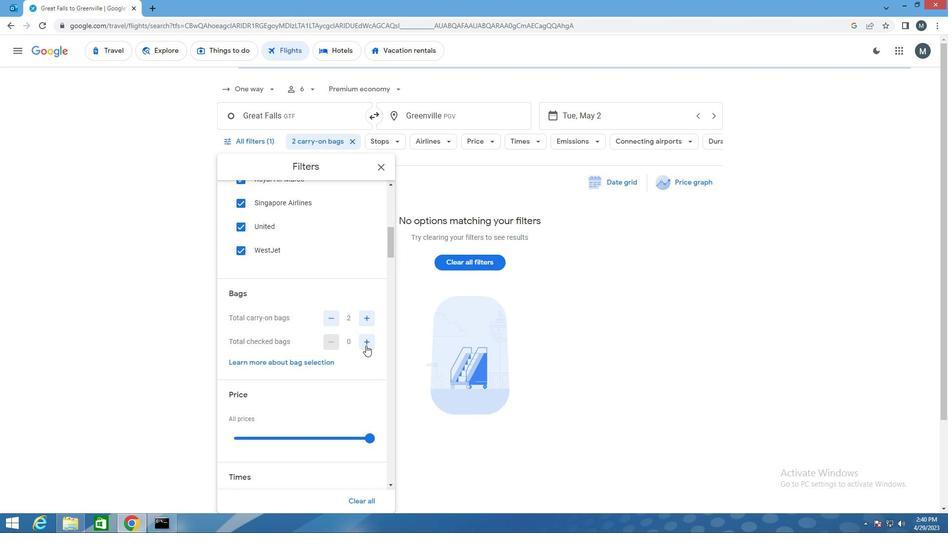 
Action: Mouse pressed left at (366, 342)
Screenshot: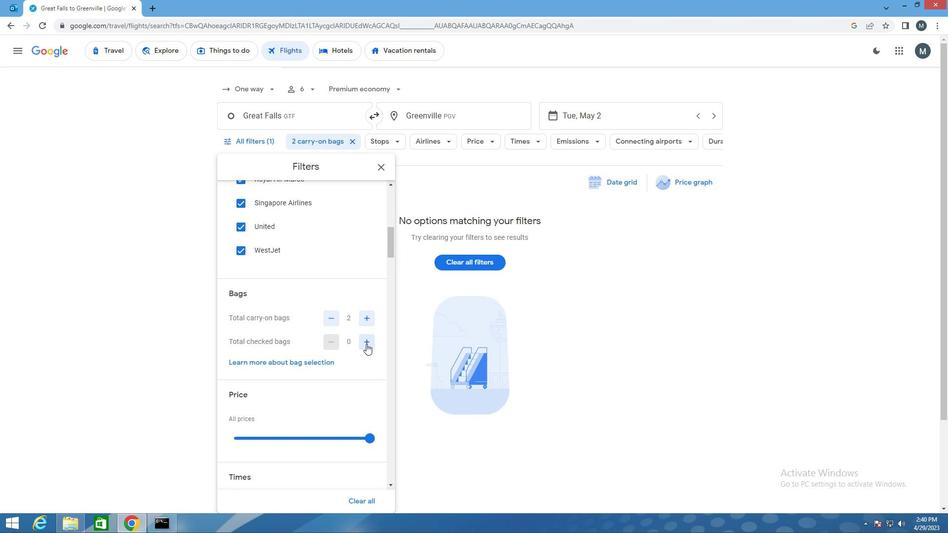 
Action: Mouse moved to (321, 319)
Screenshot: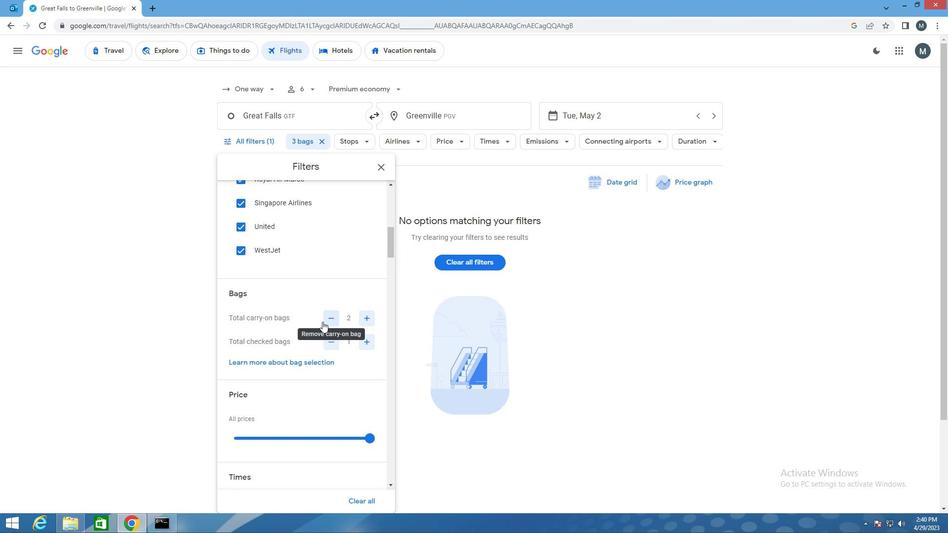 
Action: Mouse scrolled (321, 318) with delta (0, 0)
Screenshot: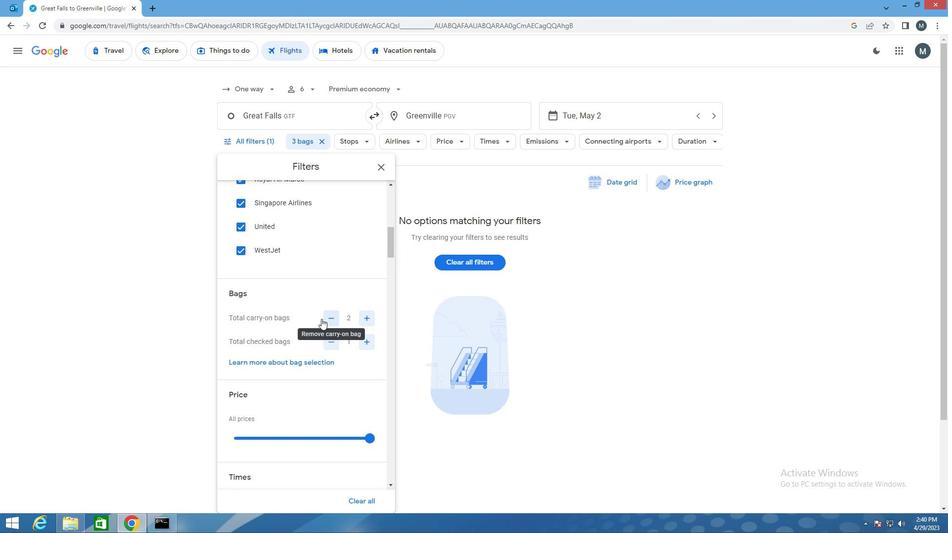 
Action: Mouse moved to (366, 387)
Screenshot: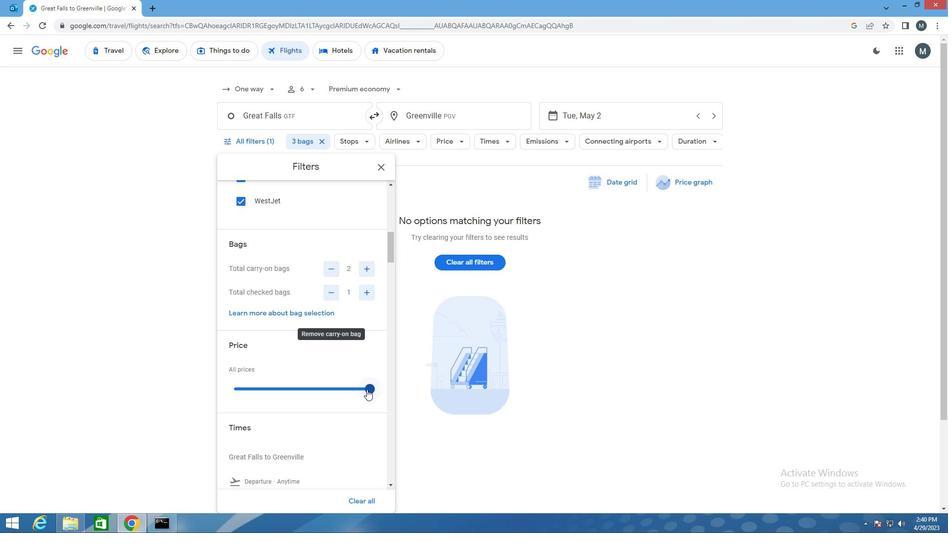 
Action: Mouse pressed left at (366, 387)
Screenshot: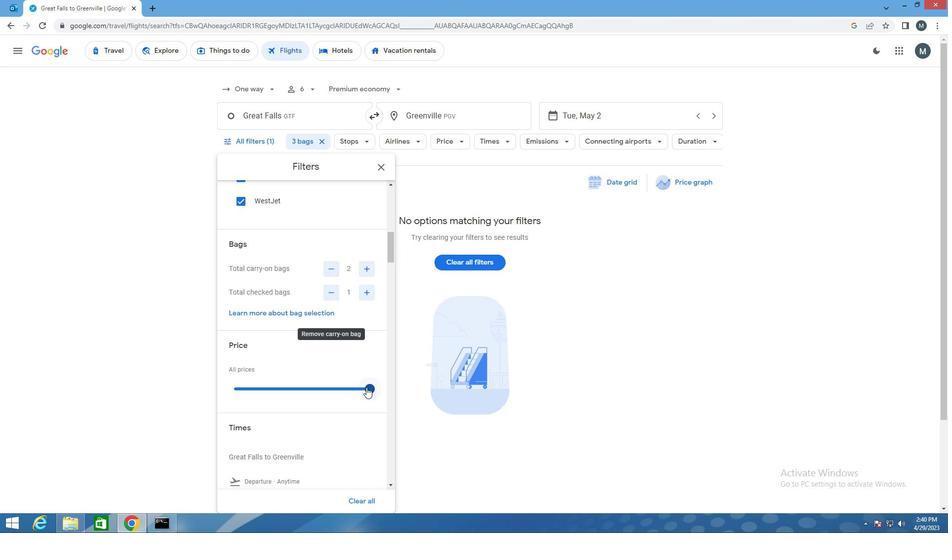 
Action: Mouse moved to (361, 389)
Screenshot: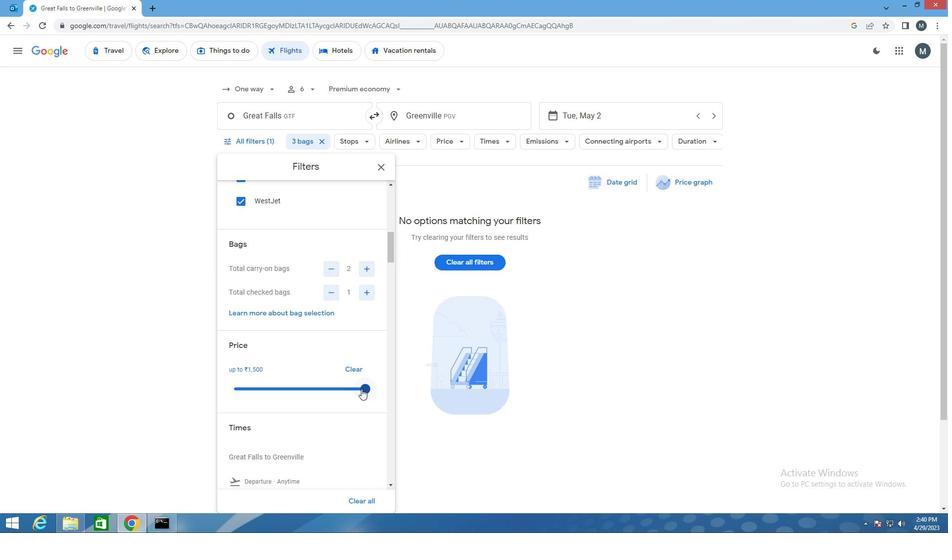 
Action: Mouse pressed left at (361, 389)
Screenshot: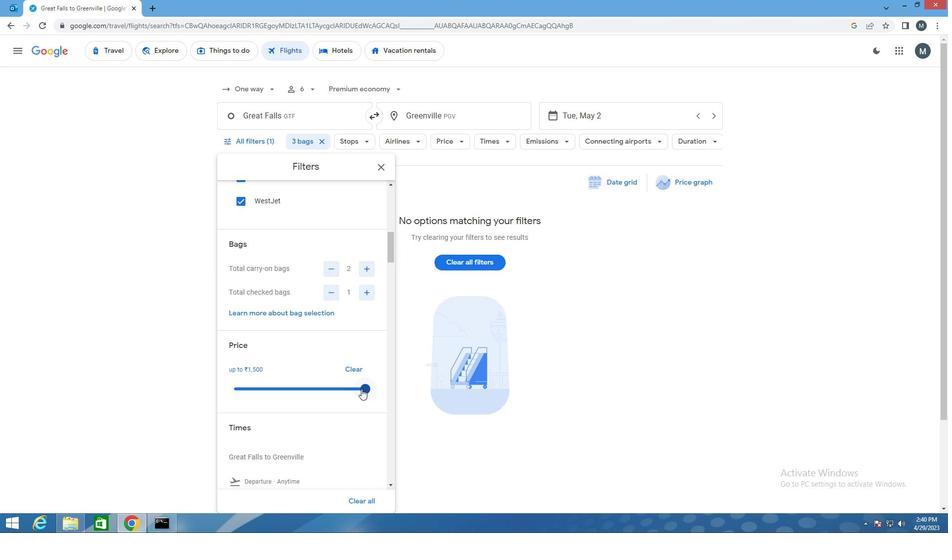 
Action: Mouse moved to (307, 346)
Screenshot: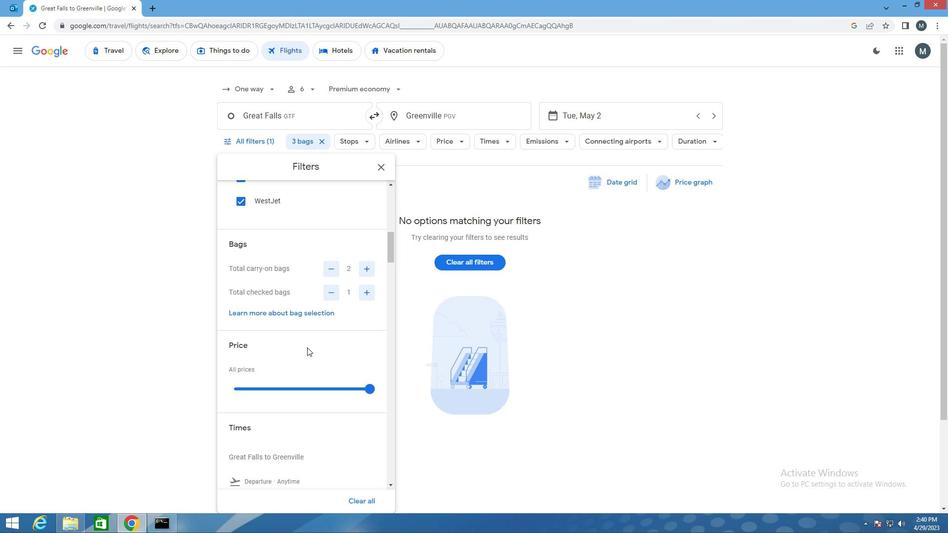 
Action: Mouse scrolled (307, 345) with delta (0, 0)
Screenshot: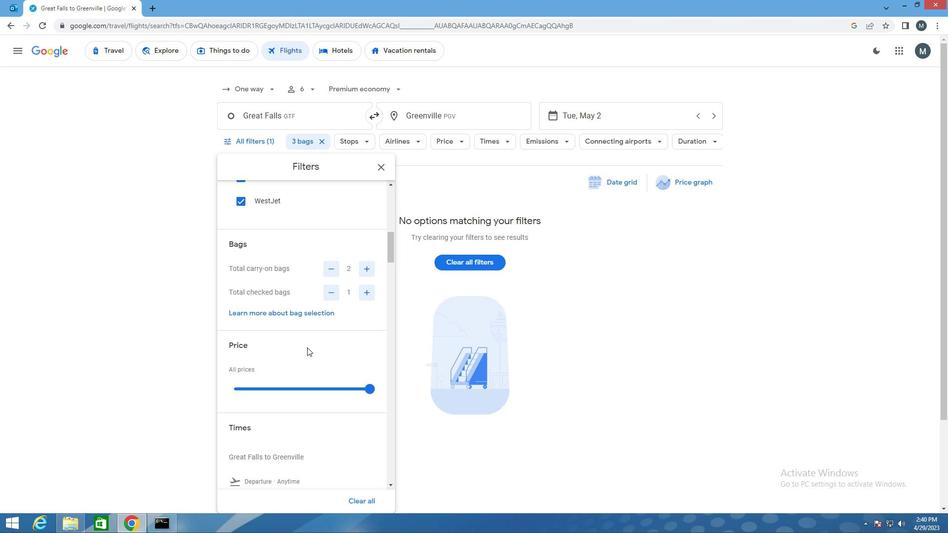 
Action: Mouse moved to (298, 335)
Screenshot: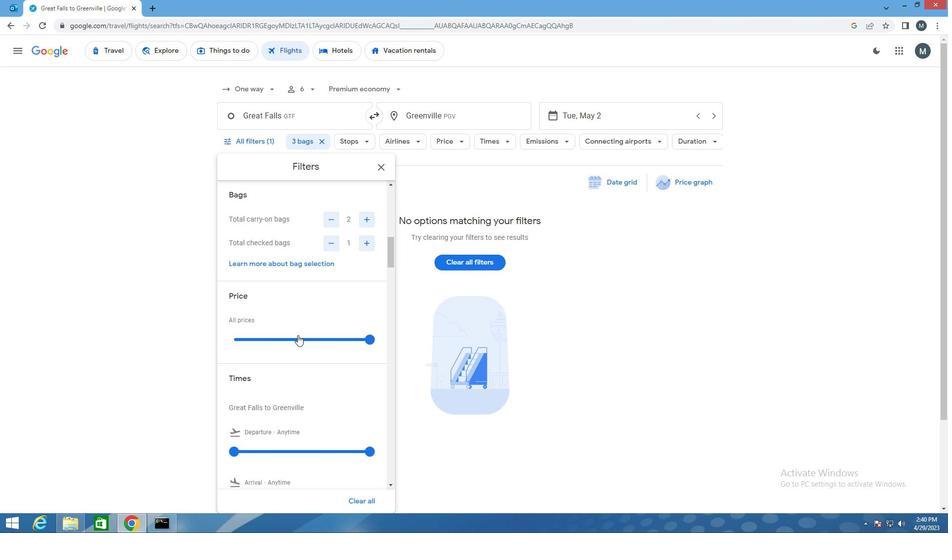
Action: Mouse scrolled (298, 334) with delta (0, 0)
Screenshot: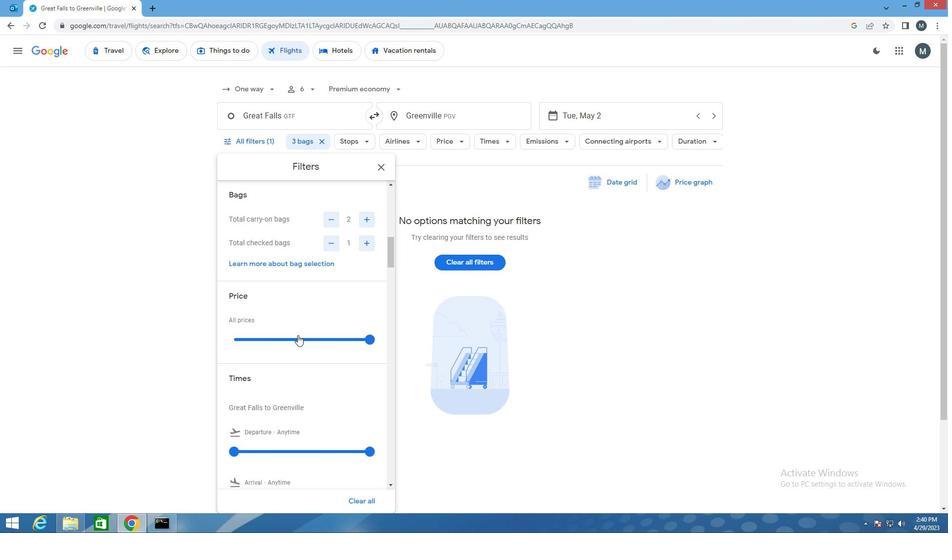 
Action: Mouse scrolled (298, 334) with delta (0, 0)
Screenshot: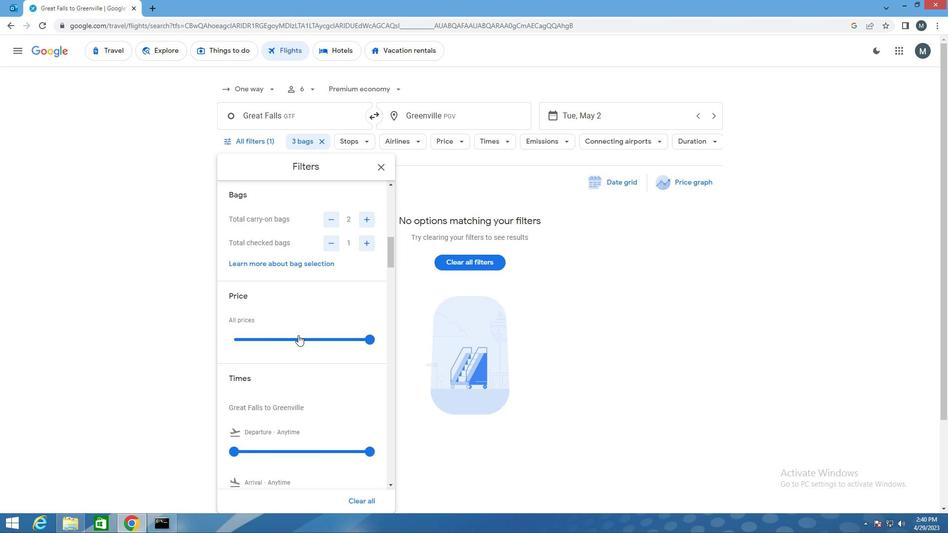 
Action: Mouse moved to (229, 351)
Screenshot: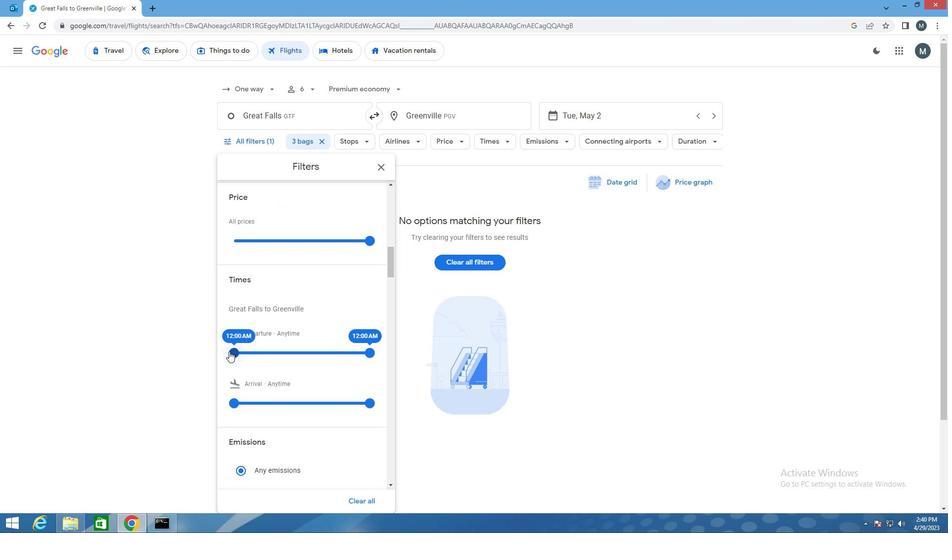 
Action: Mouse pressed left at (229, 351)
Screenshot: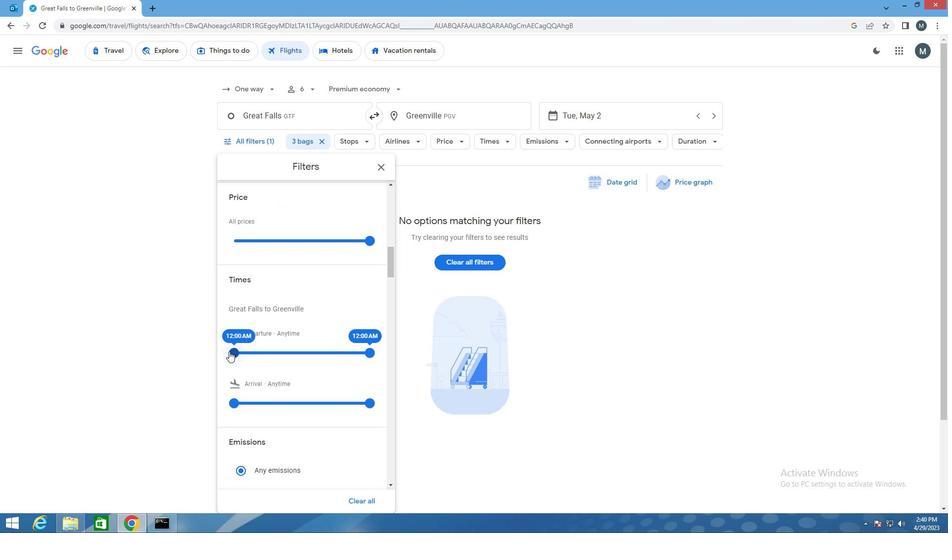 
Action: Mouse moved to (365, 354)
Screenshot: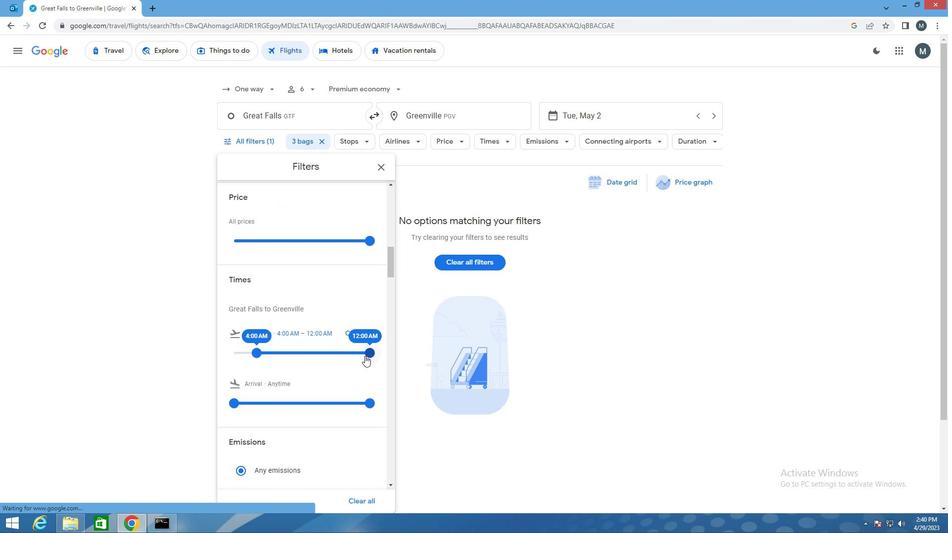
Action: Mouse pressed left at (365, 354)
Screenshot: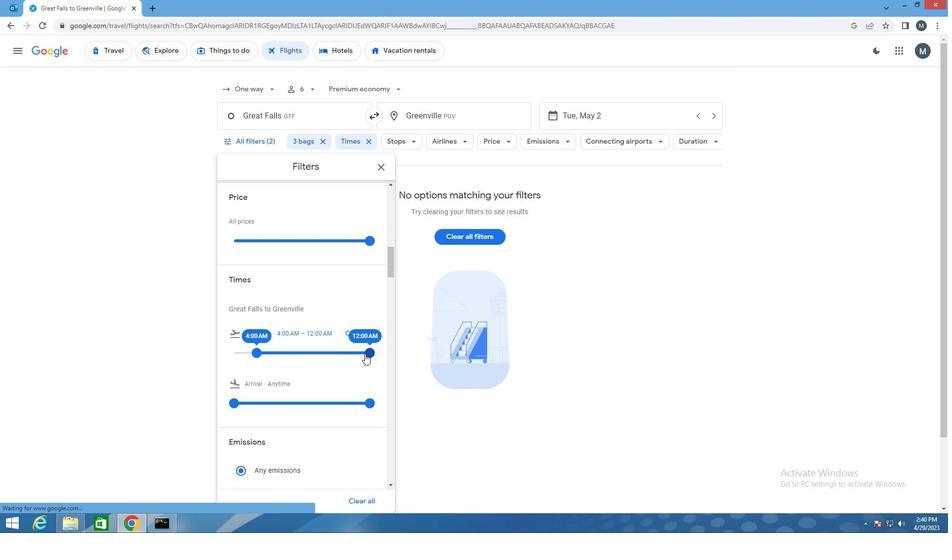 
Action: Mouse moved to (275, 345)
Screenshot: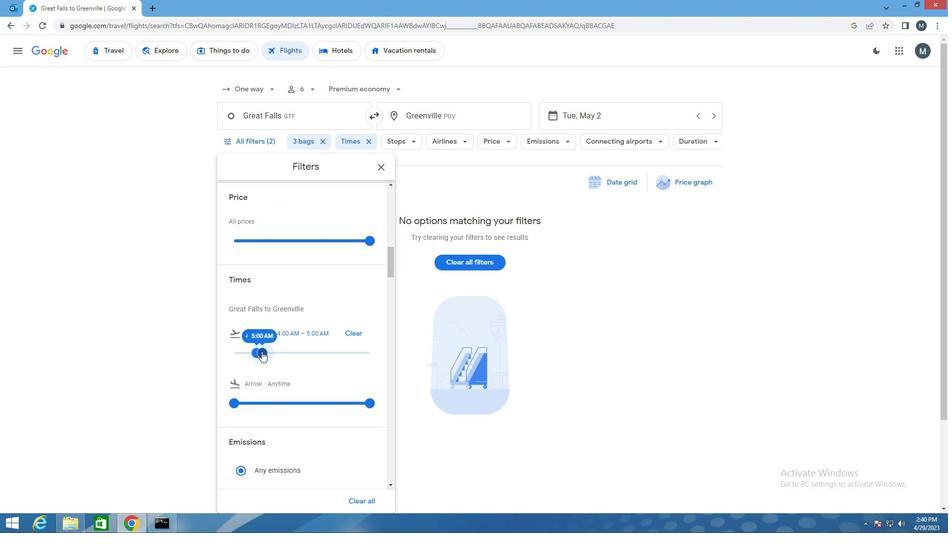 
Action: Mouse scrolled (275, 344) with delta (0, 0)
Screenshot: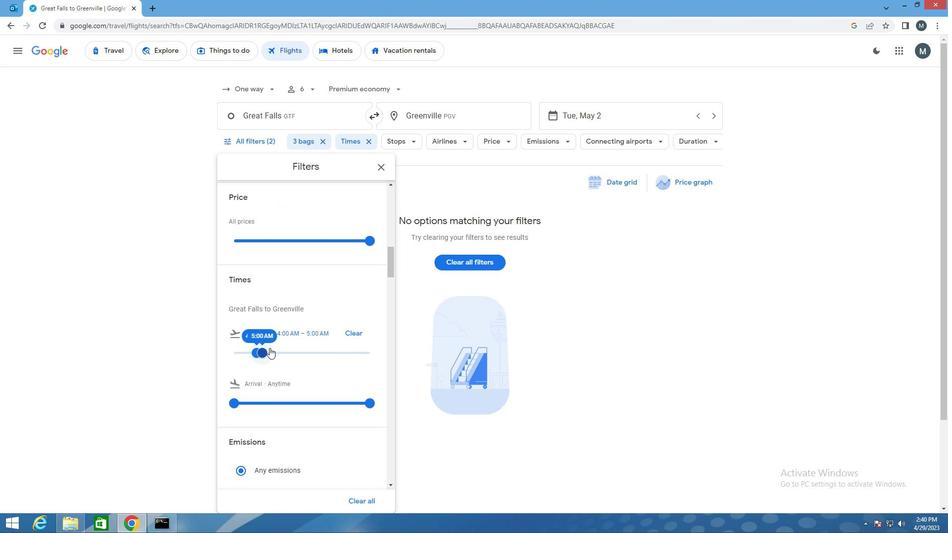 
Action: Mouse scrolled (275, 344) with delta (0, 0)
Screenshot: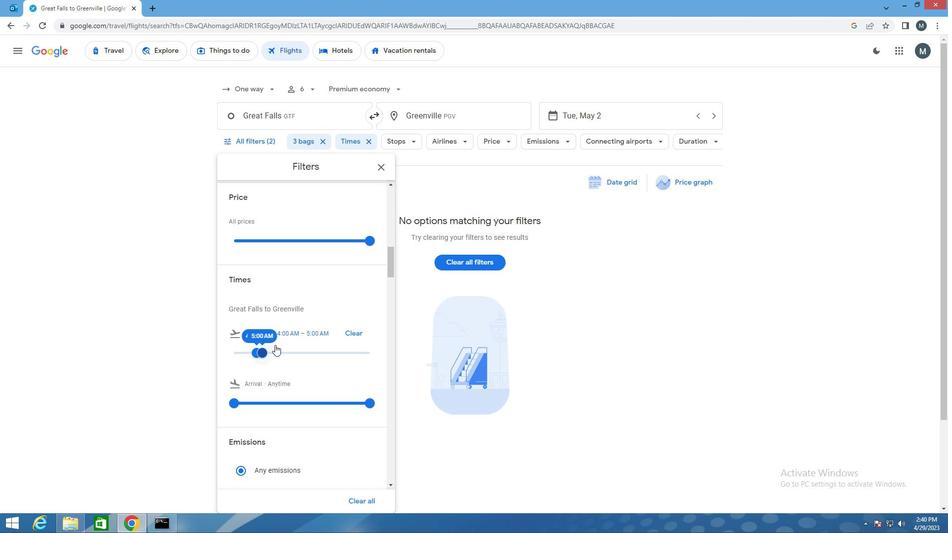 
Action: Mouse scrolled (275, 344) with delta (0, 0)
Screenshot: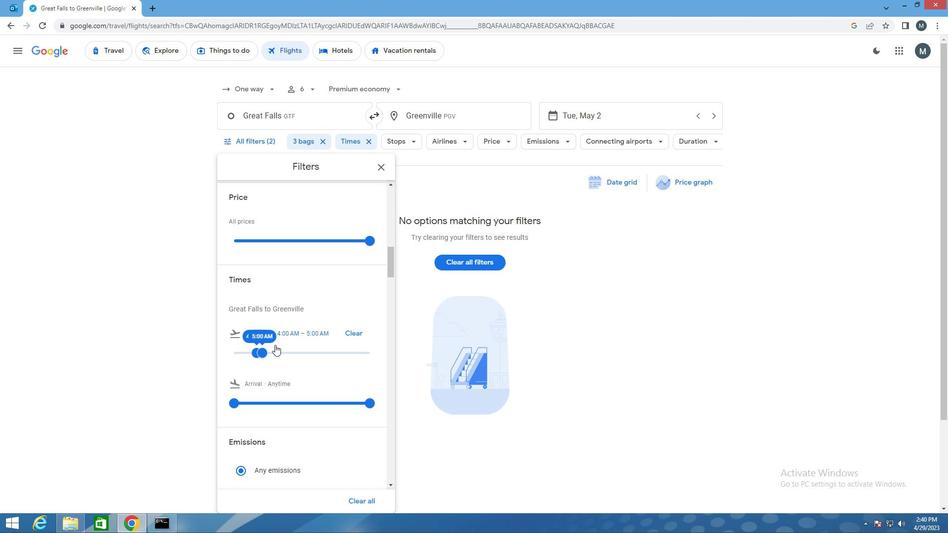 
Action: Mouse moved to (380, 168)
Screenshot: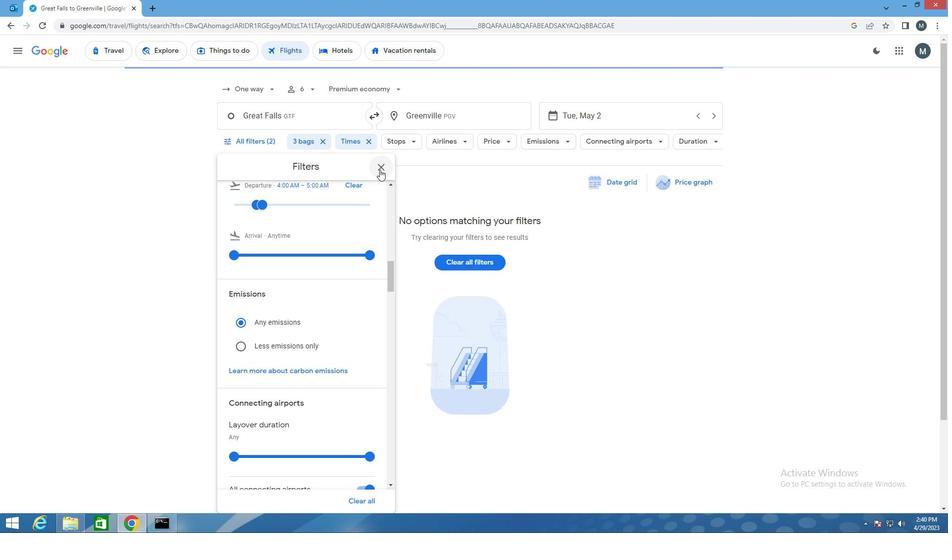 
Action: Mouse pressed left at (380, 168)
Screenshot: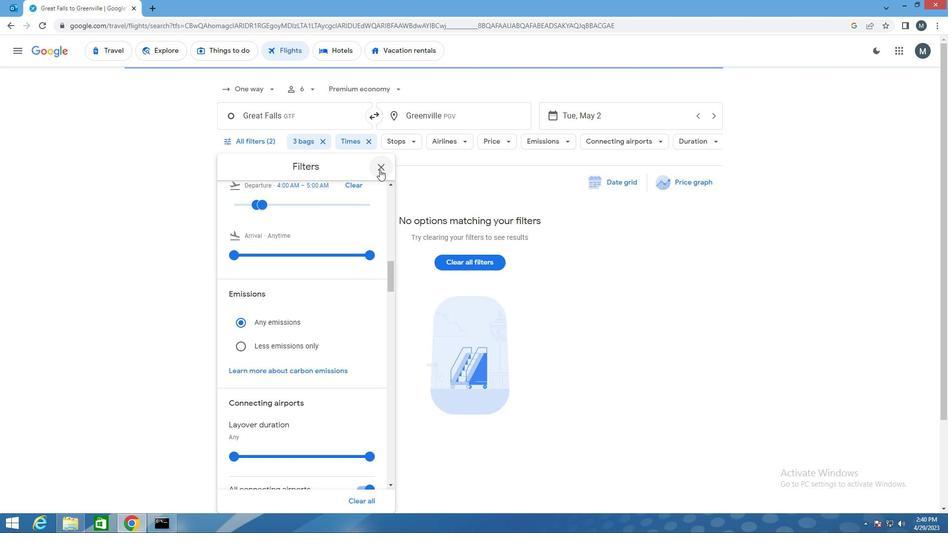 
